 Task: Find connections with filter location Banī Suwayf with filter topic #futurewith filter profile language Potuguese with filter current company Shell Catalysts & Technologies with filter school Yeshwantrao Chavan College of Engineering Nagpur with filter industry Coal Mining with filter service category Wedding Photography with filter keywords title Caretaker or House Sitter
Action: Mouse moved to (481, 64)
Screenshot: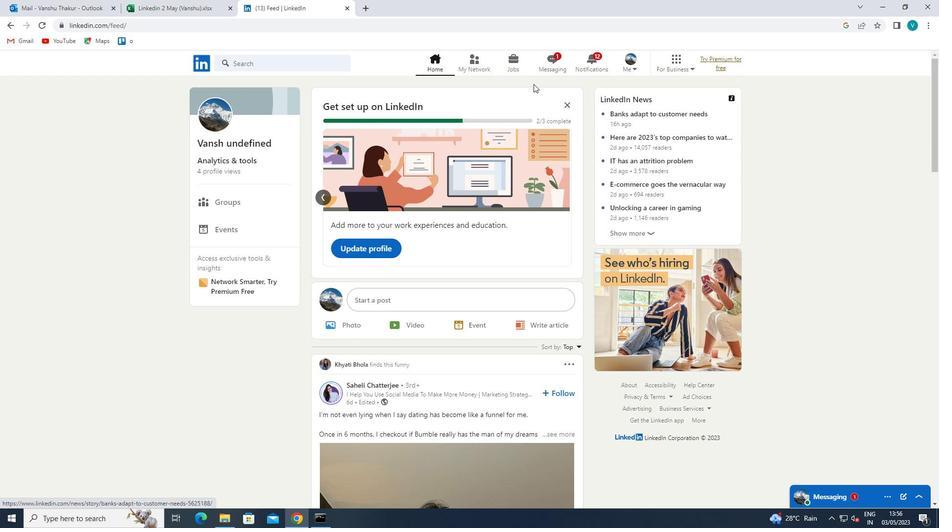 
Action: Mouse pressed left at (481, 64)
Screenshot: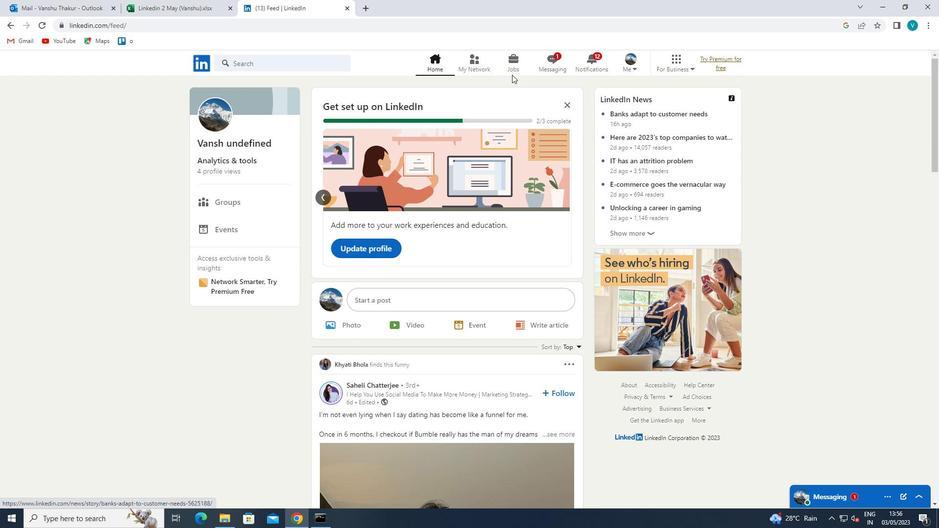 
Action: Mouse moved to (264, 116)
Screenshot: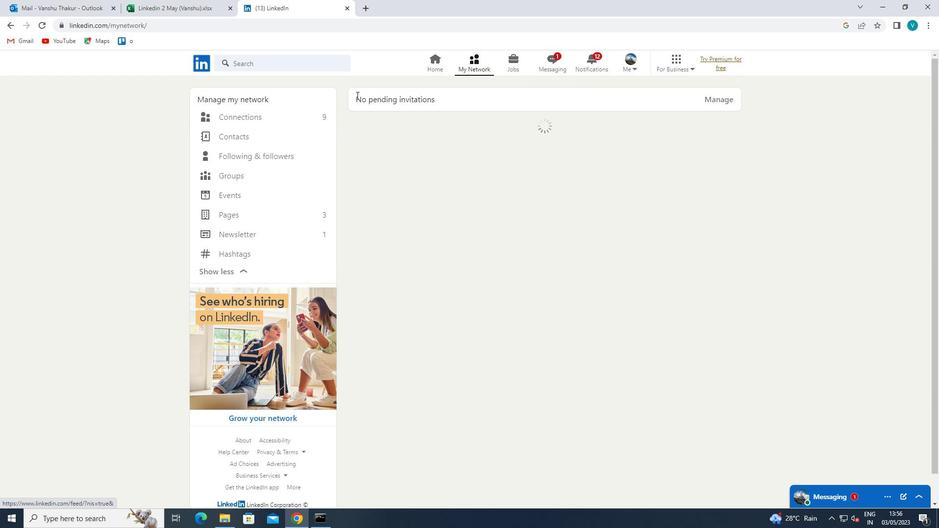 
Action: Mouse pressed left at (264, 116)
Screenshot: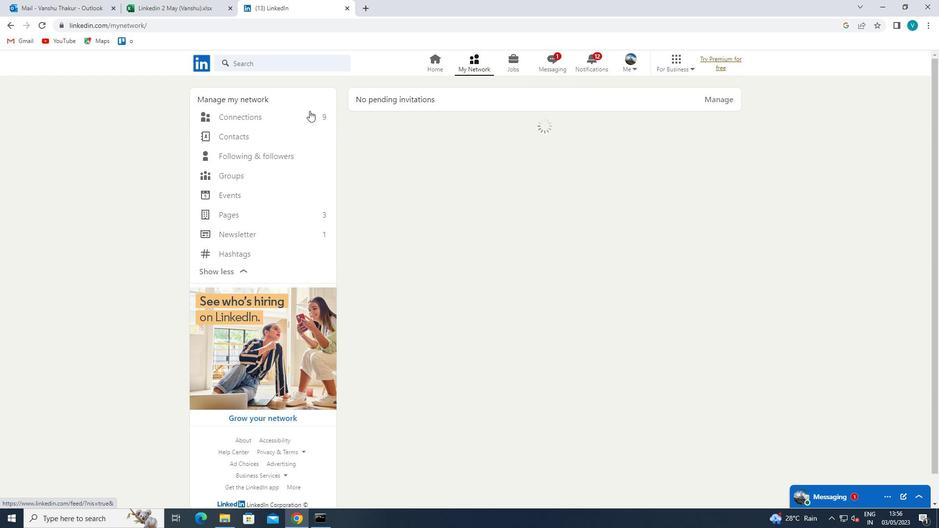 
Action: Mouse moved to (524, 116)
Screenshot: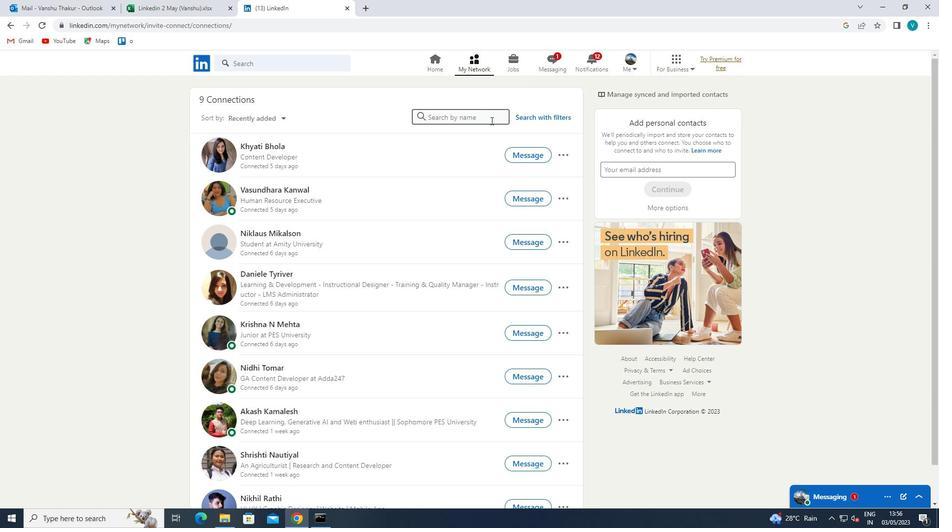 
Action: Mouse pressed left at (524, 116)
Screenshot: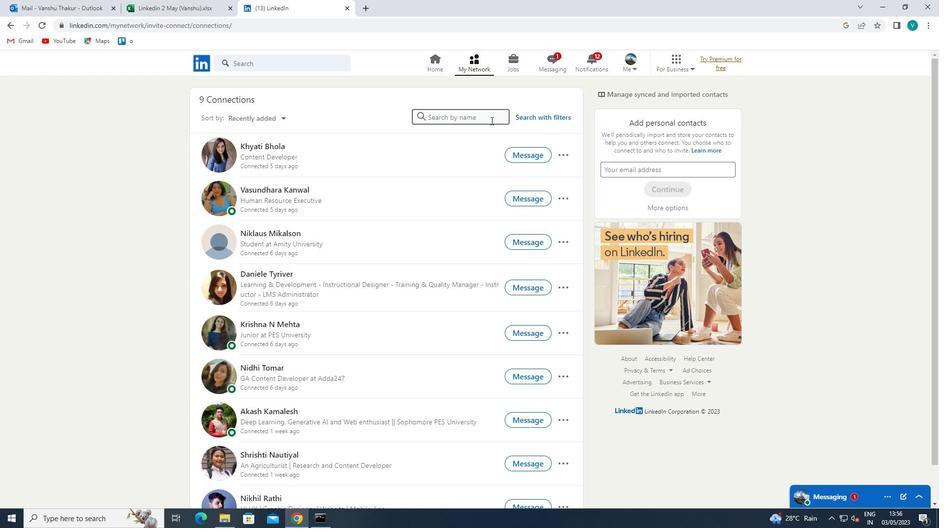 
Action: Mouse moved to (476, 92)
Screenshot: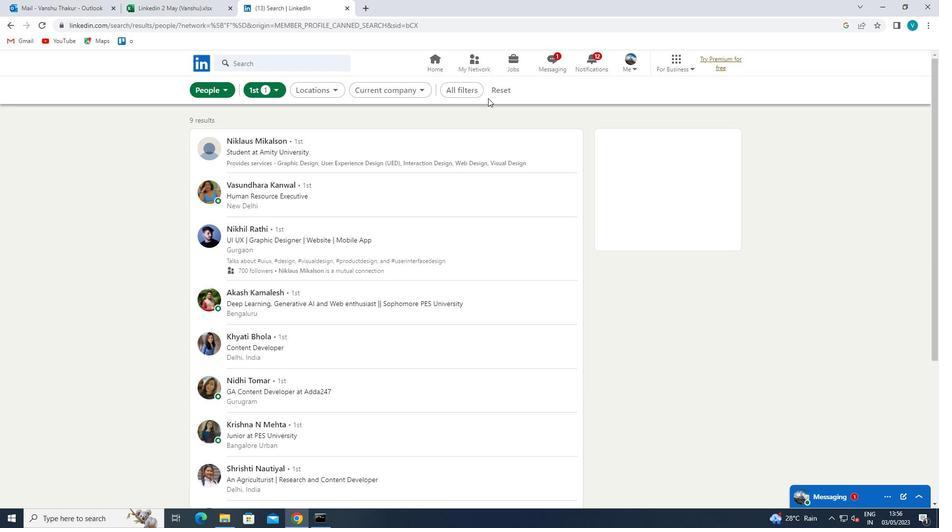 
Action: Mouse pressed left at (476, 92)
Screenshot: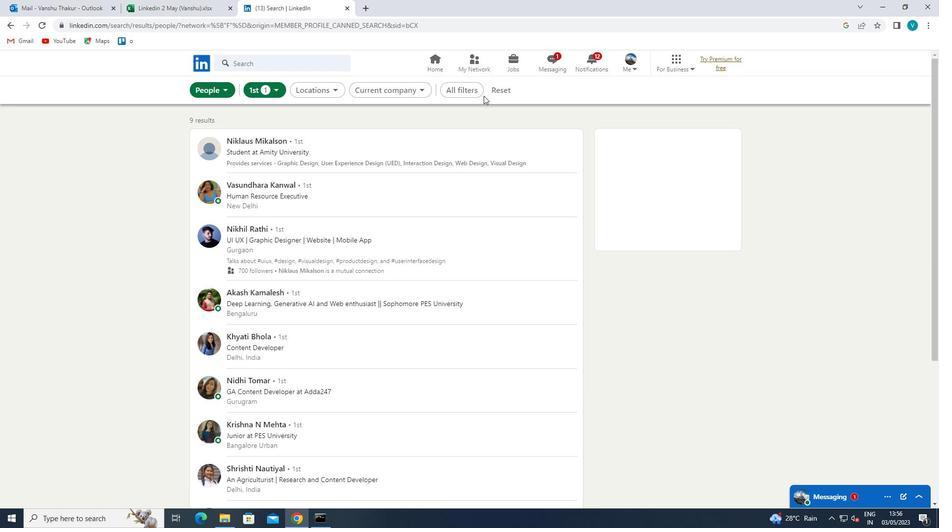 
Action: Mouse moved to (756, 180)
Screenshot: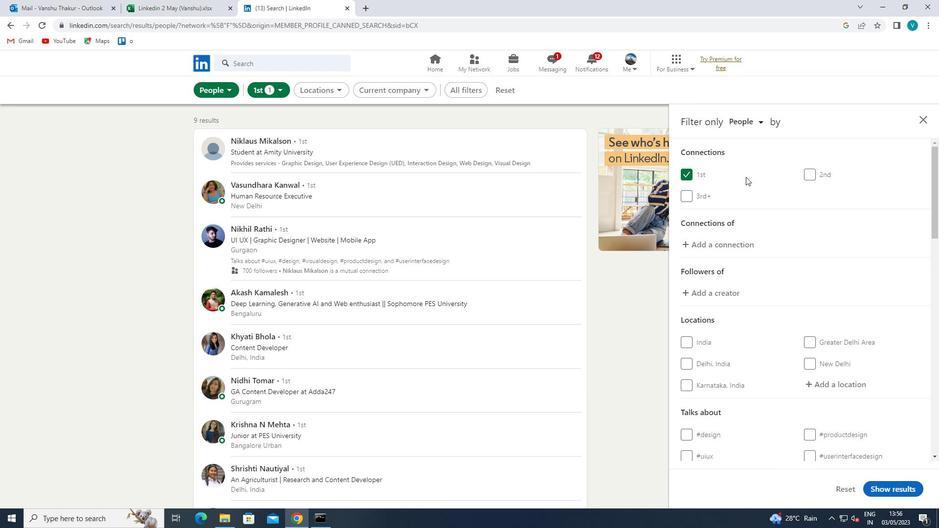 
Action: Mouse scrolled (756, 179) with delta (0, 0)
Screenshot: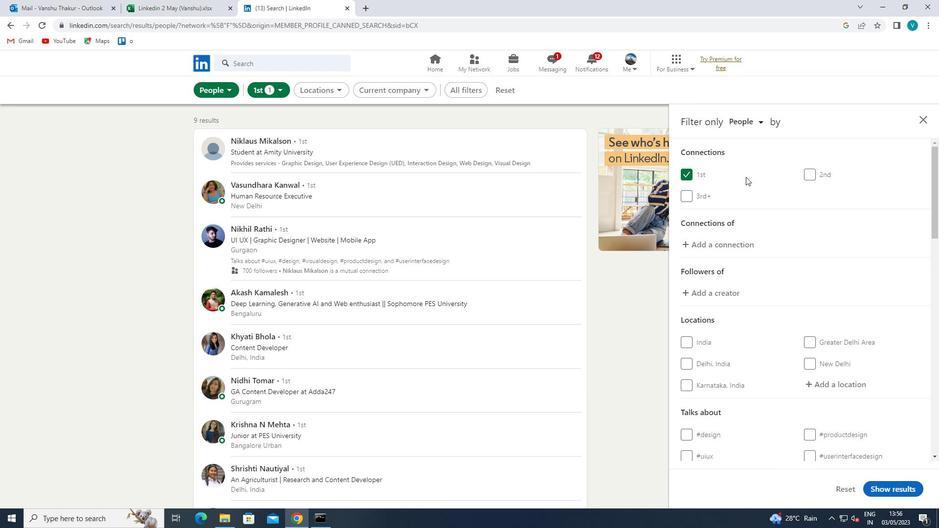 
Action: Mouse moved to (758, 181)
Screenshot: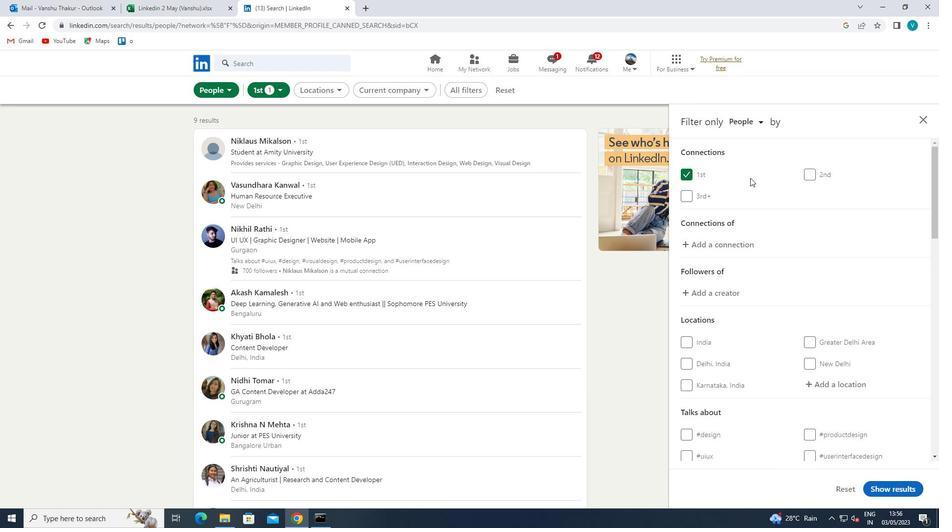 
Action: Mouse scrolled (758, 180) with delta (0, 0)
Screenshot: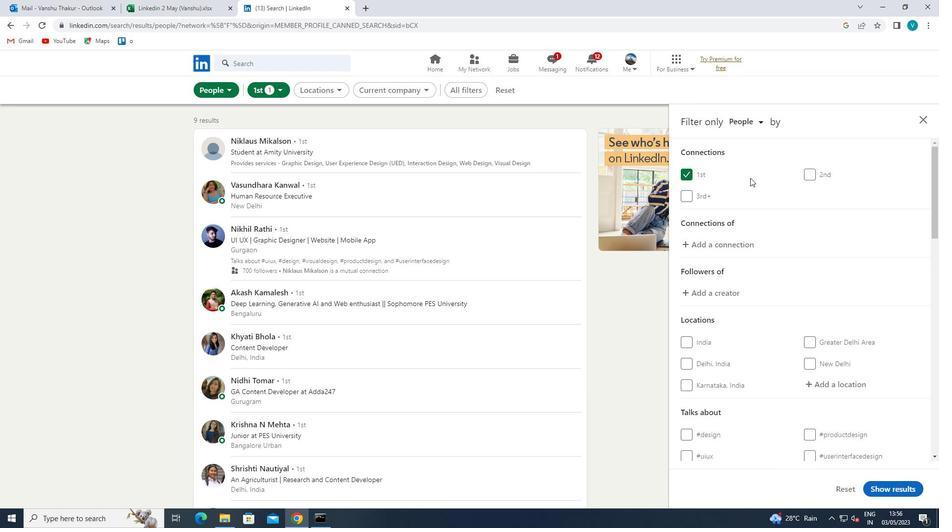 
Action: Mouse moved to (840, 289)
Screenshot: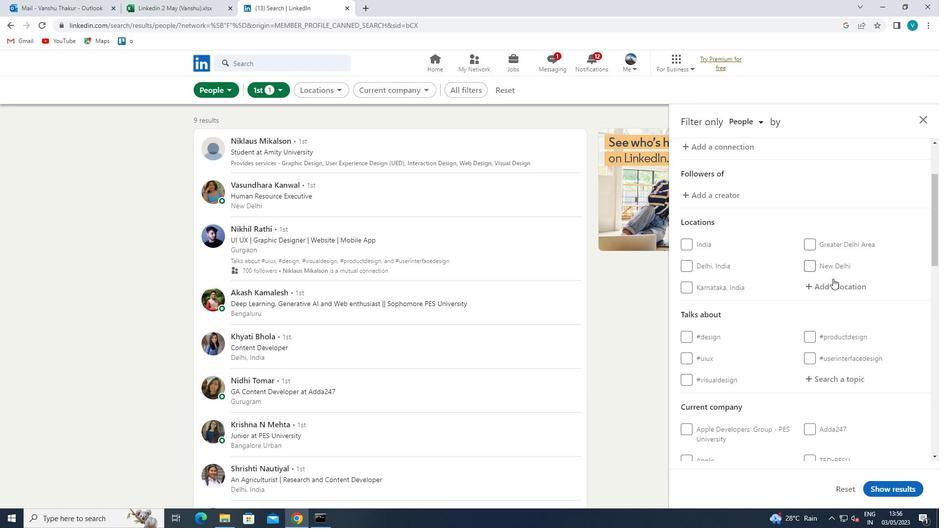 
Action: Mouse pressed left at (840, 289)
Screenshot: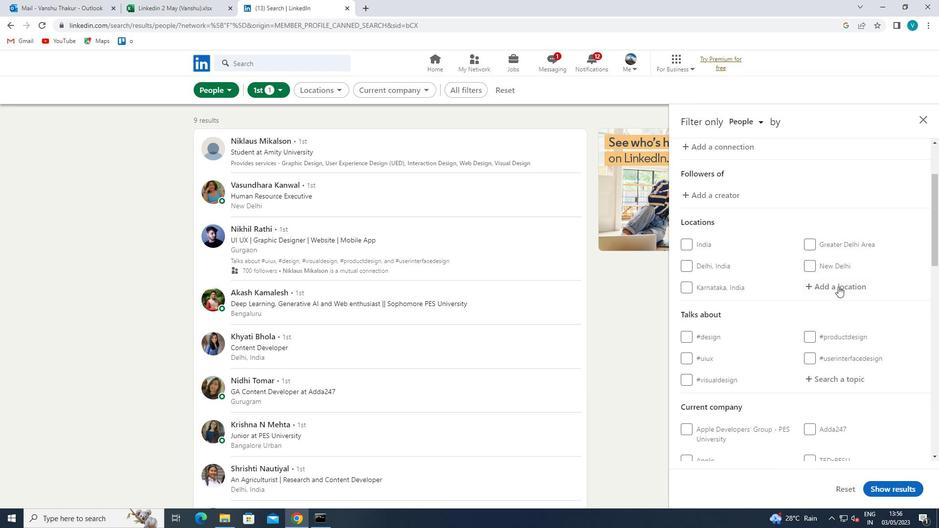 
Action: Mouse moved to (725, 356)
Screenshot: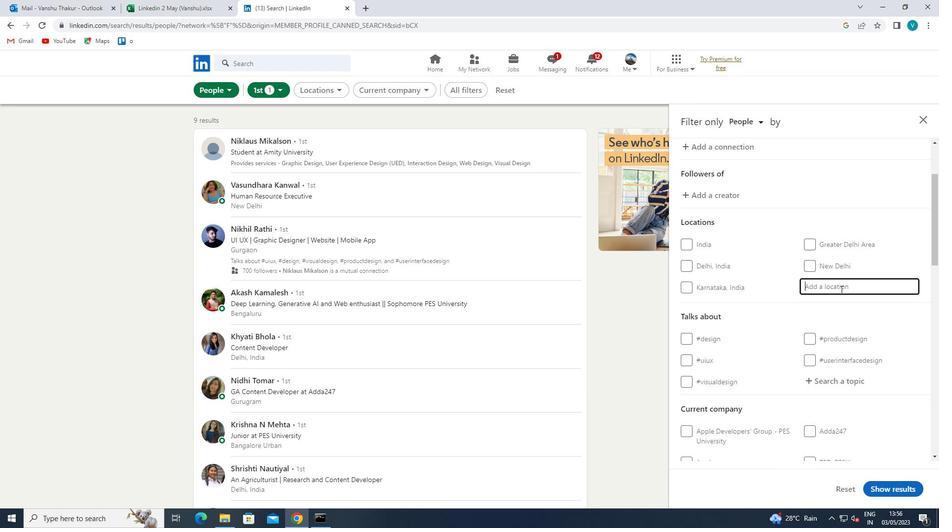 
Action: Key pressed <Key.shift>BANI<Key.space><Key.shift>SUWAYF
Screenshot: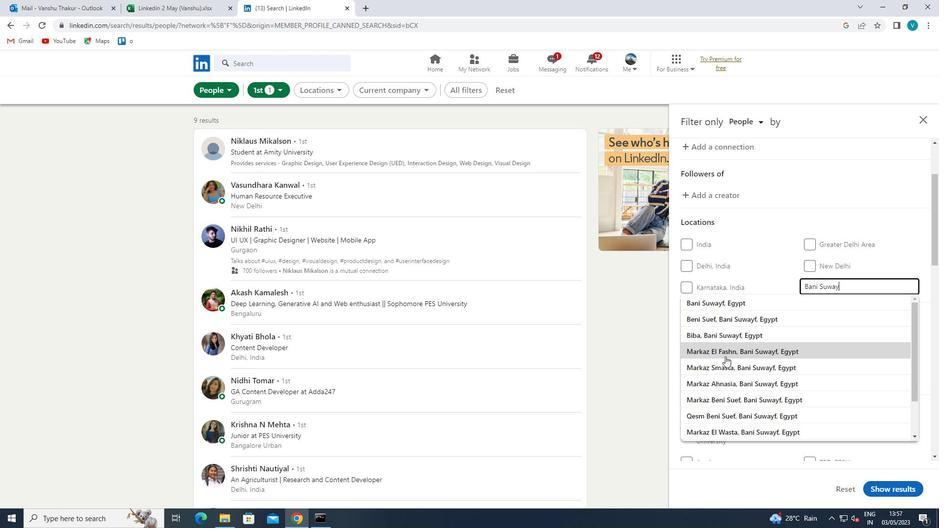 
Action: Mouse moved to (763, 302)
Screenshot: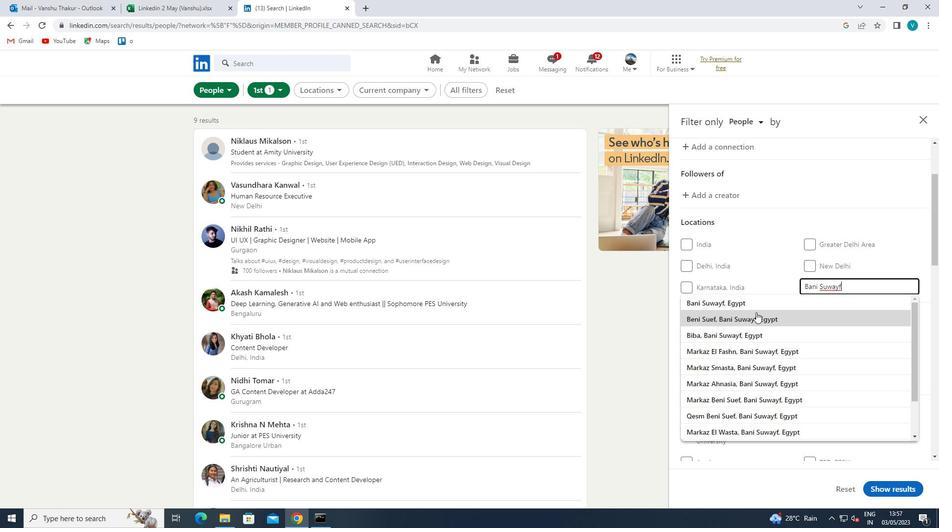
Action: Mouse pressed left at (763, 302)
Screenshot: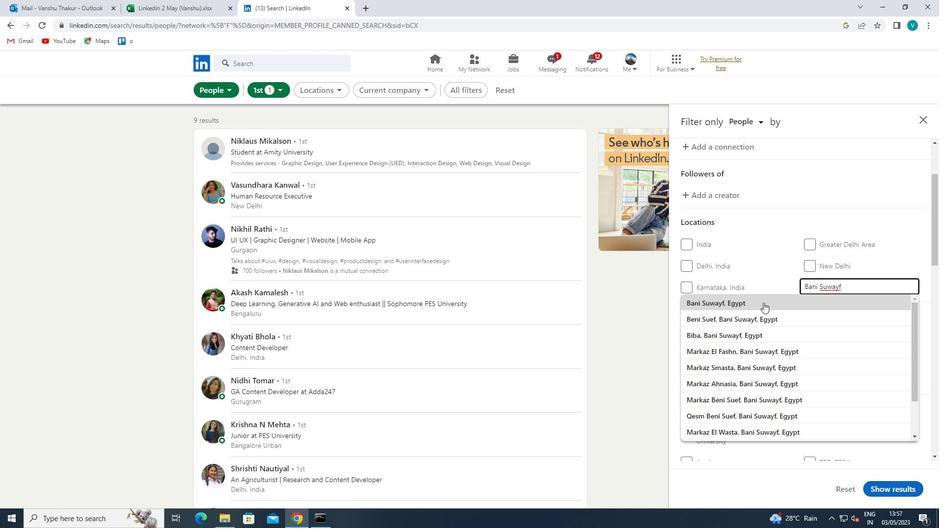 
Action: Mouse scrolled (763, 302) with delta (0, 0)
Screenshot: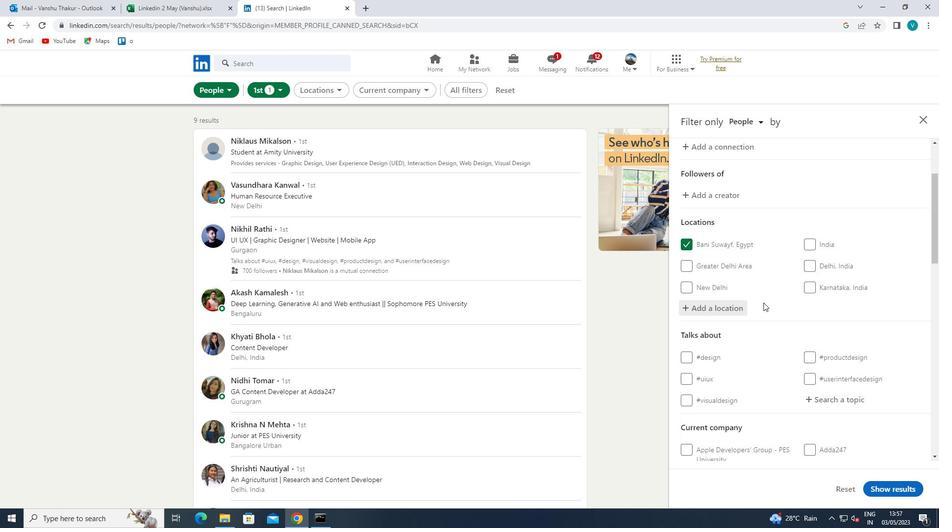 
Action: Mouse scrolled (763, 302) with delta (0, 0)
Screenshot: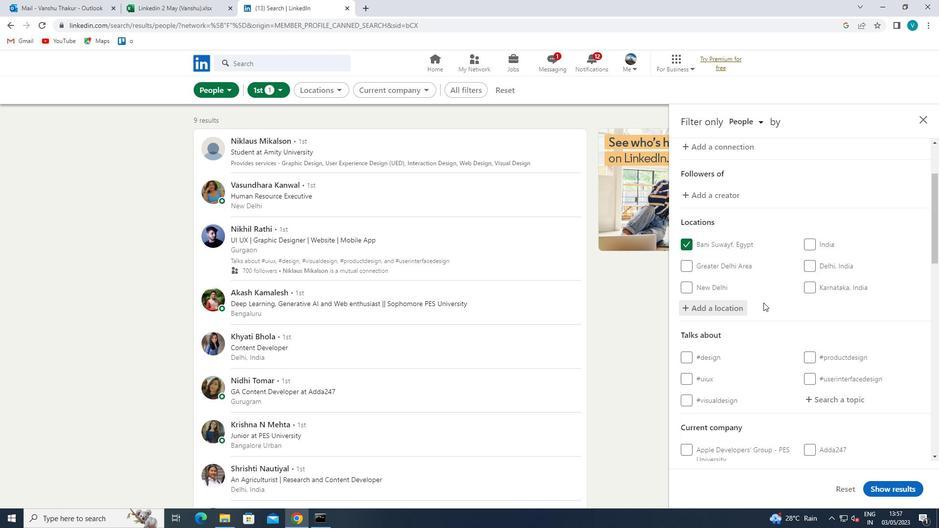 
Action: Mouse moved to (838, 309)
Screenshot: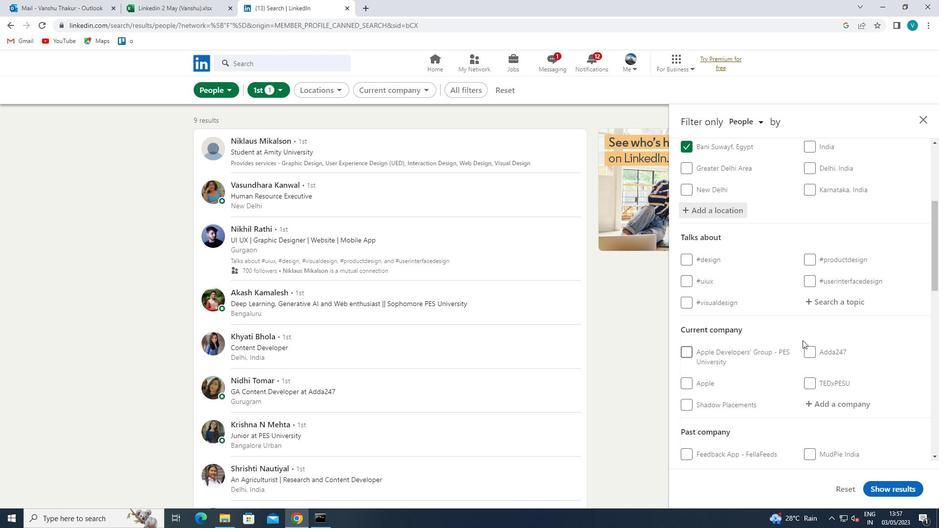 
Action: Mouse pressed left at (838, 309)
Screenshot: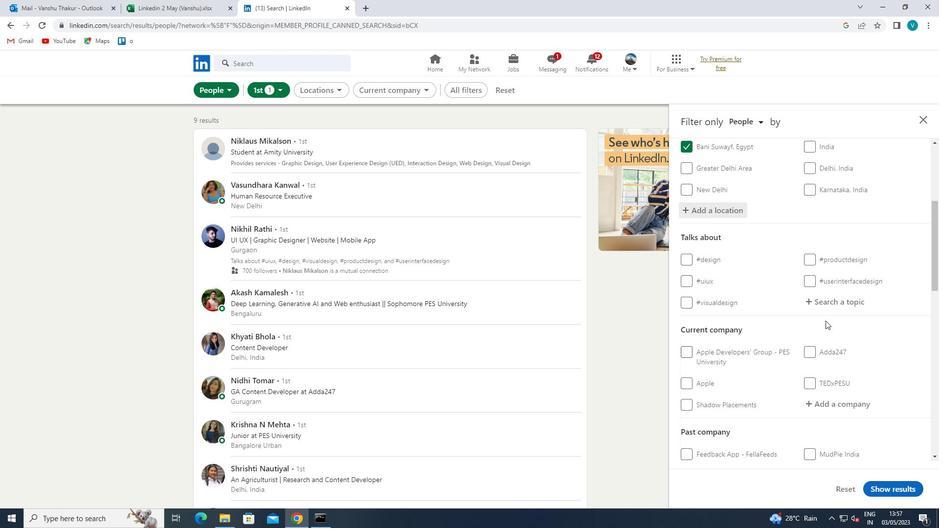 
Action: Mouse moved to (831, 304)
Screenshot: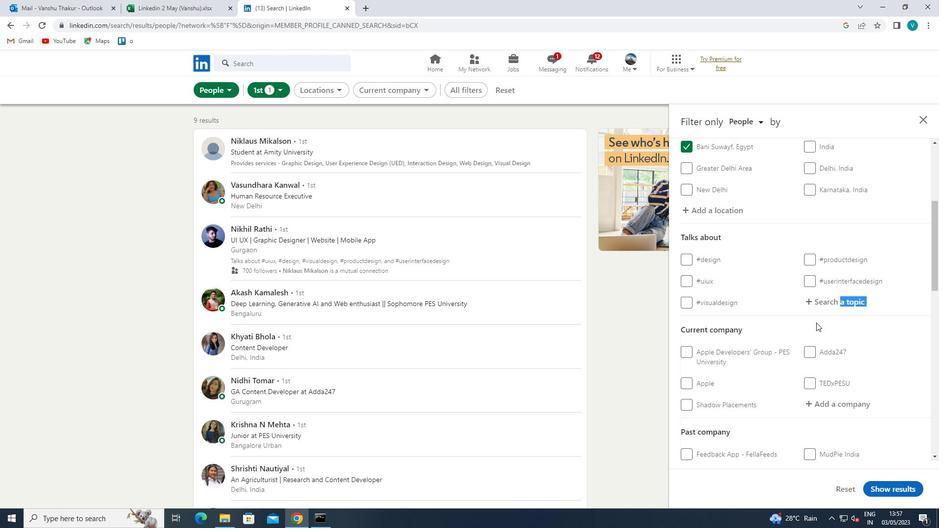 
Action: Mouse pressed left at (831, 304)
Screenshot: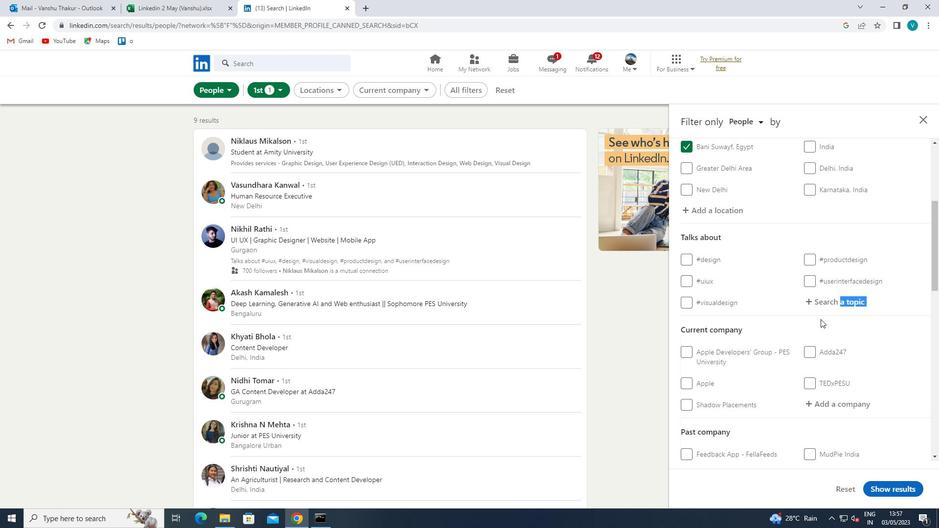 
Action: Mouse moved to (719, 369)
Screenshot: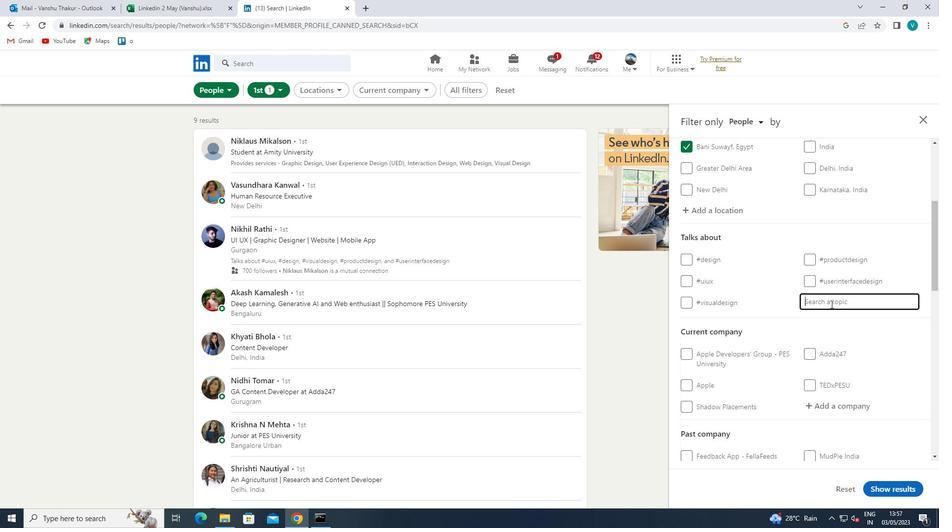 
Action: Key pressed C<Key.backspace>FUTURE
Screenshot: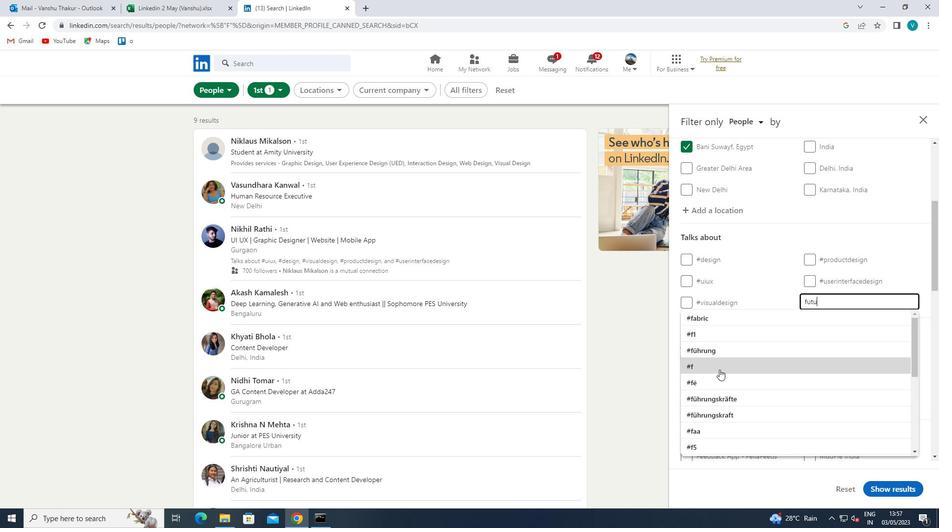 
Action: Mouse moved to (758, 322)
Screenshot: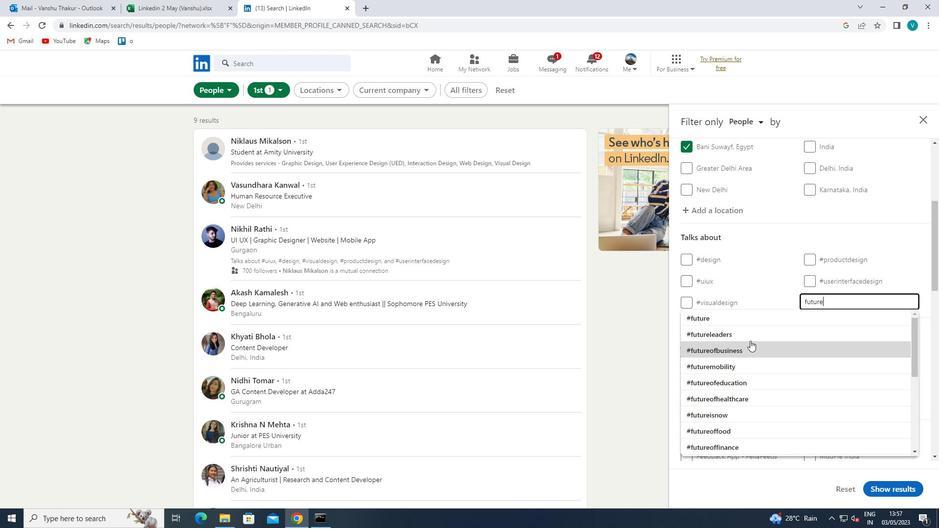 
Action: Mouse pressed left at (758, 322)
Screenshot: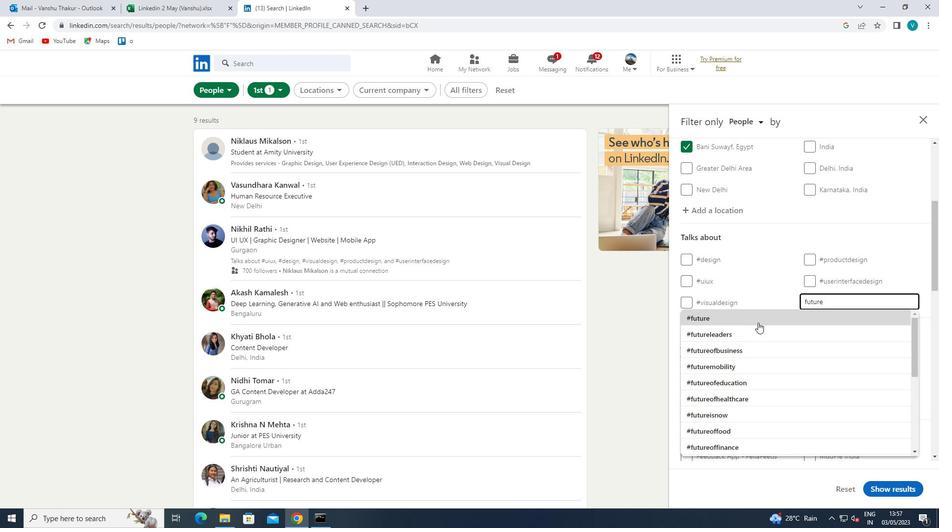 
Action: Mouse scrolled (758, 322) with delta (0, 0)
Screenshot: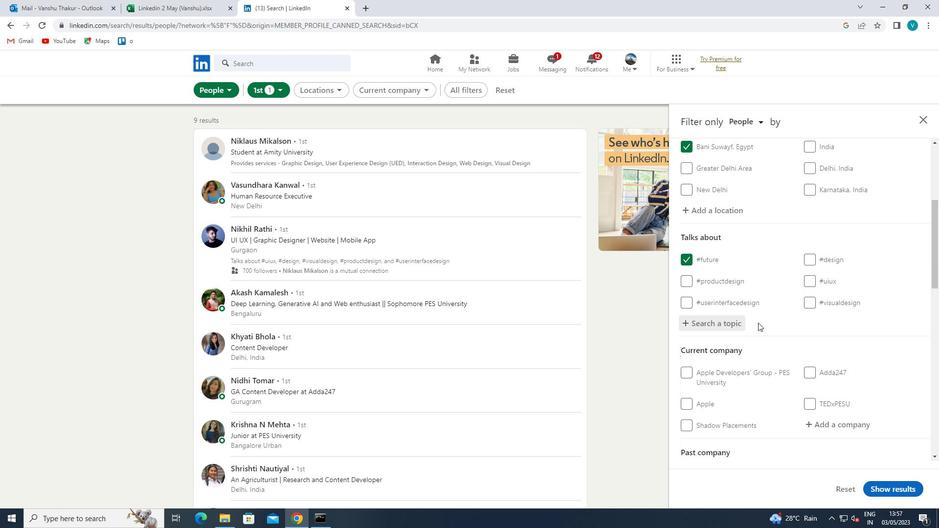 
Action: Mouse scrolled (758, 322) with delta (0, 0)
Screenshot: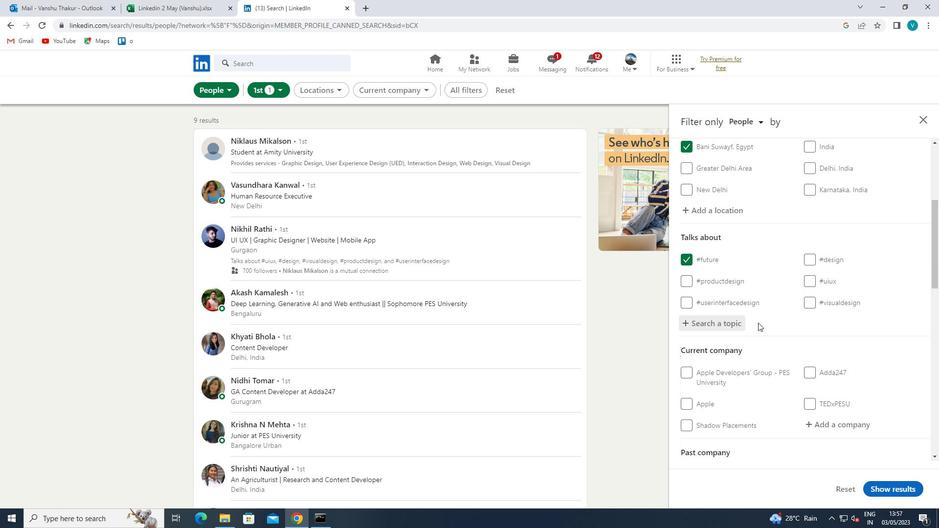 
Action: Mouse moved to (803, 318)
Screenshot: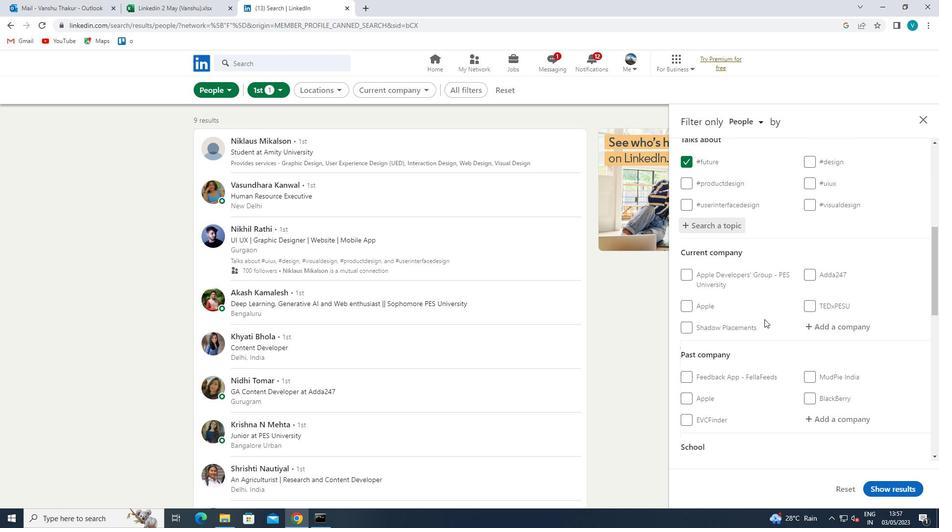 
Action: Mouse pressed left at (803, 318)
Screenshot: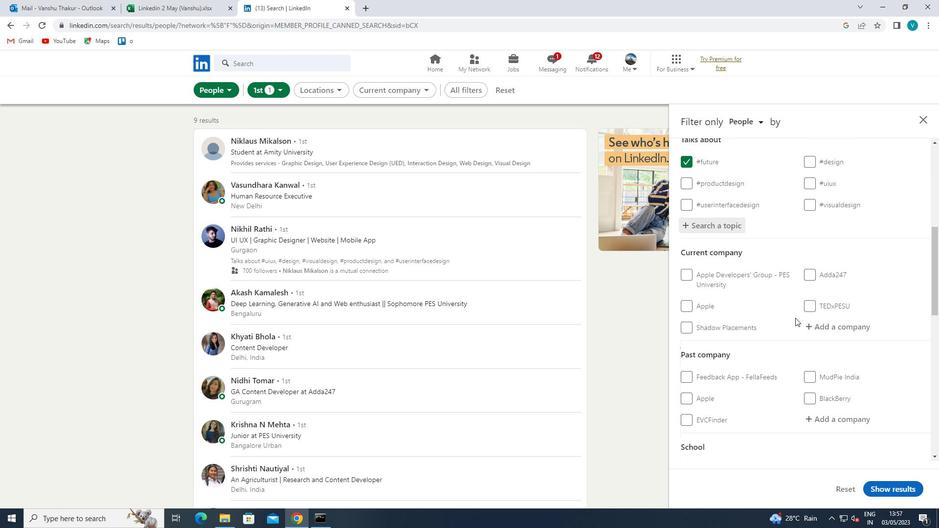 
Action: Mouse moved to (735, 366)
Screenshot: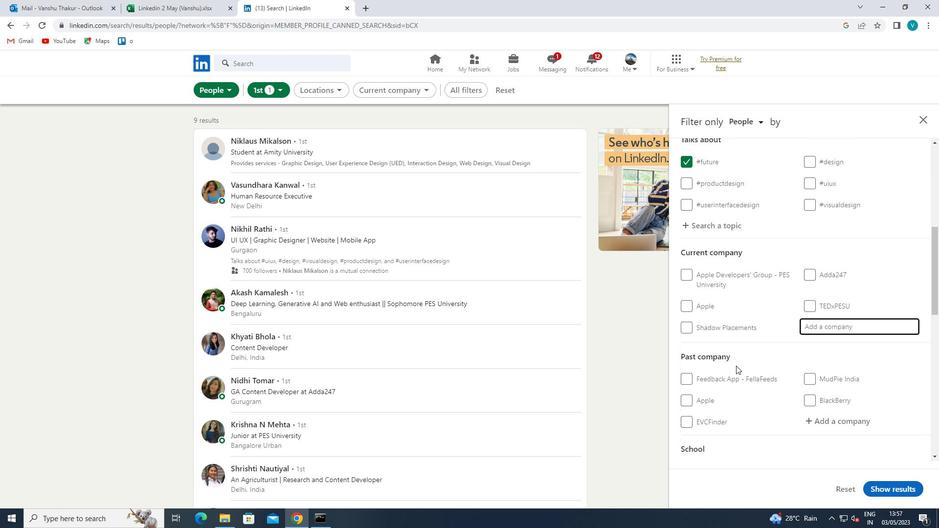 
Action: Key pressed <Key.shift>SHELL<Key.space><Key.shift><Key.shift><Key.shift>CATALY
Screenshot: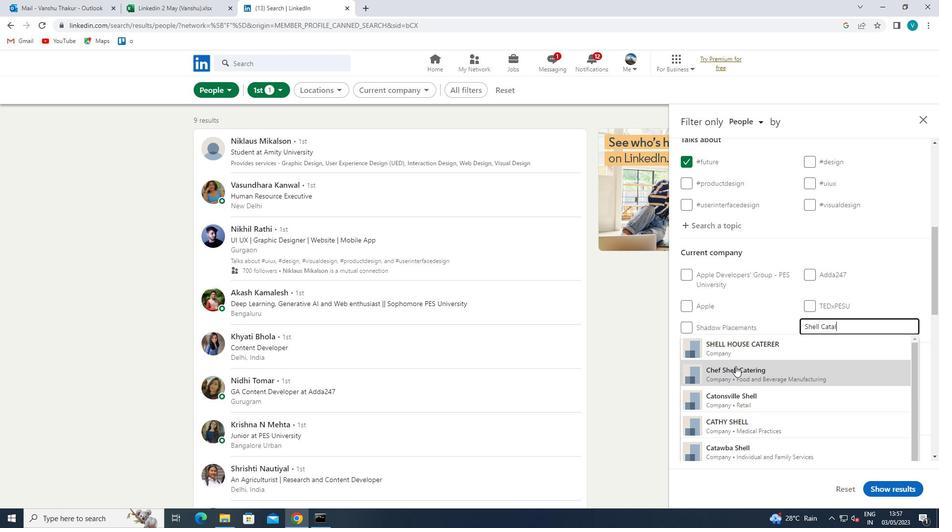 
Action: Mouse moved to (737, 366)
Screenshot: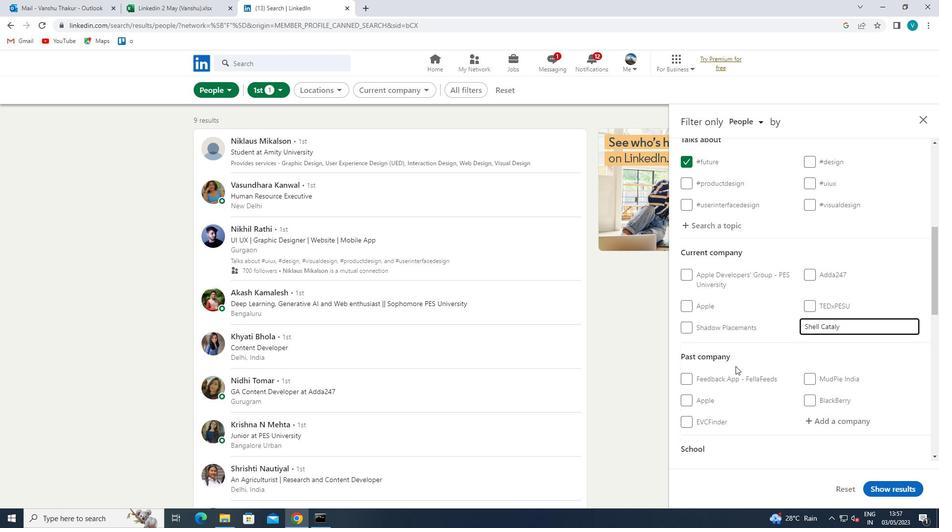 
Action: Key pressed STS<Key.space><Key.shift><Key.shift><Key.shift><Key.shift><Key.shift><Key.shift><Key.shift><Key.shift><Key.shift><Key.shift><Key.shift><Key.shift><Key.shift><Key.shift><Key.shift><Key.shift>&<Key.space><Key.shift>TECHNOLOGIES<Key.space>
Screenshot: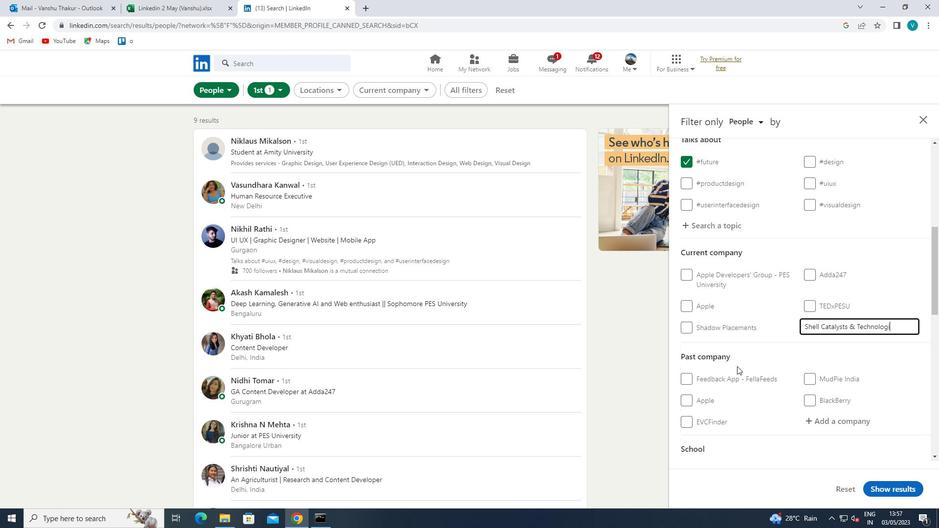 
Action: Mouse moved to (770, 346)
Screenshot: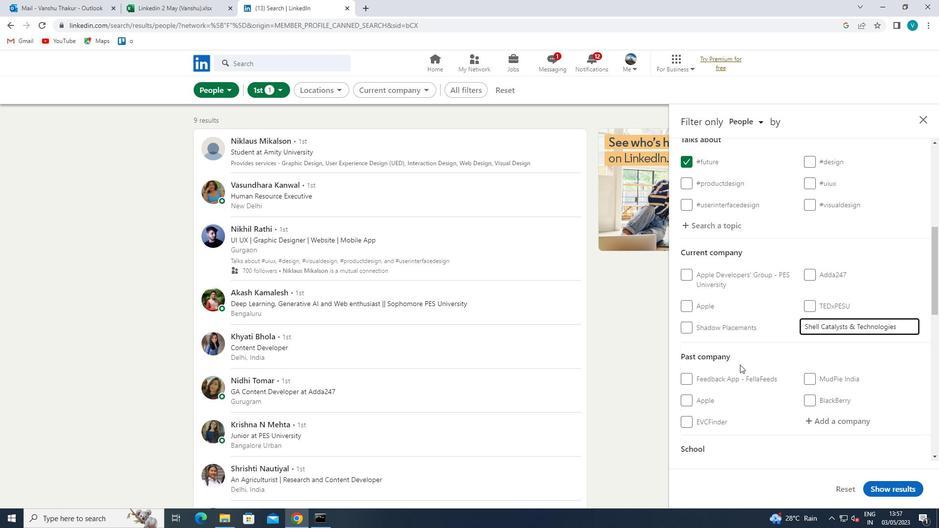 
Action: Mouse pressed left at (770, 346)
Screenshot: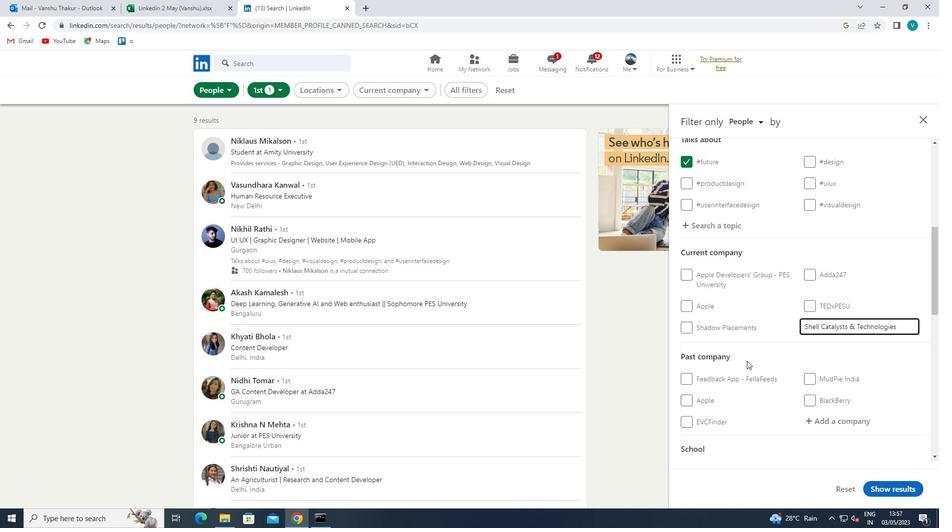 
Action: Mouse scrolled (770, 345) with delta (0, 0)
Screenshot: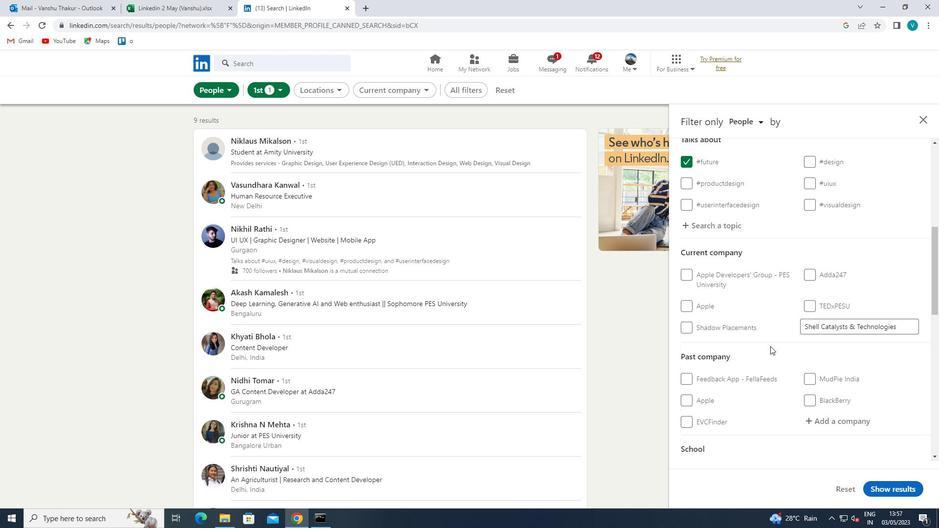 
Action: Mouse scrolled (770, 345) with delta (0, 0)
Screenshot: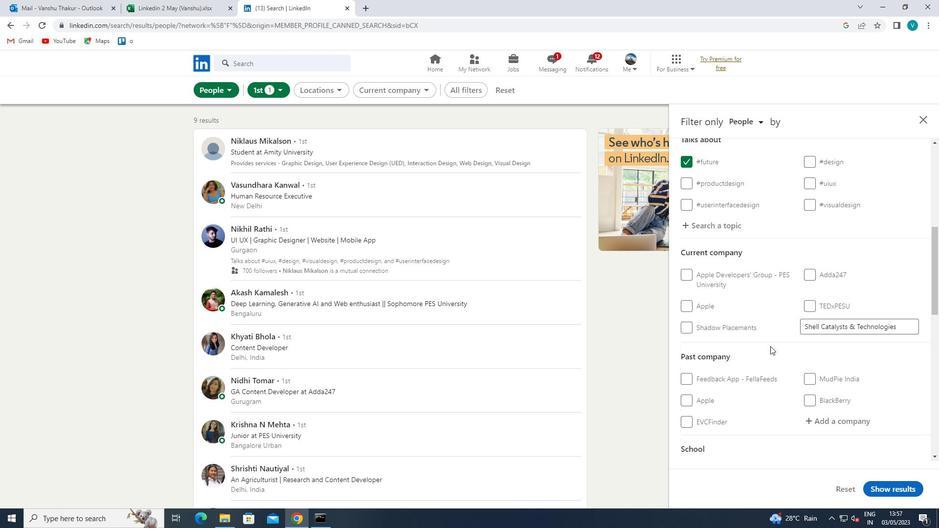 
Action: Mouse scrolled (770, 345) with delta (0, 0)
Screenshot: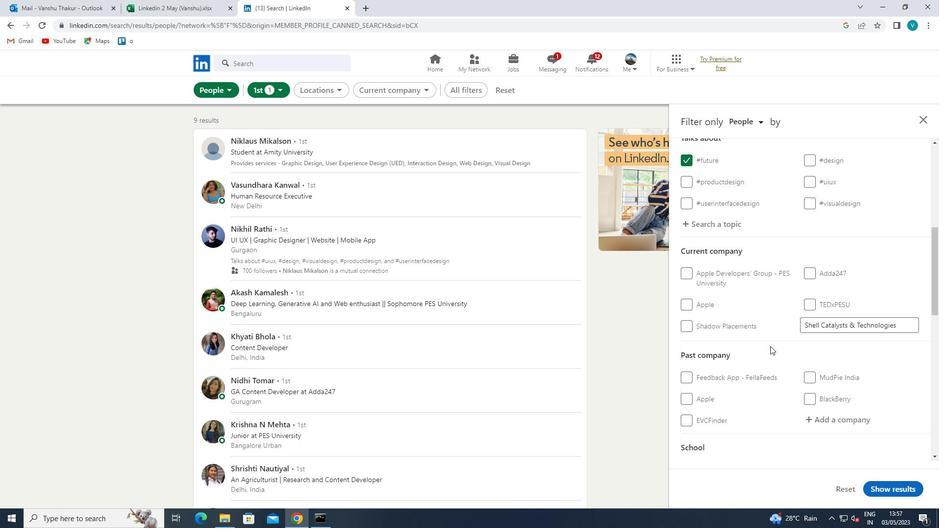 
Action: Mouse moved to (838, 367)
Screenshot: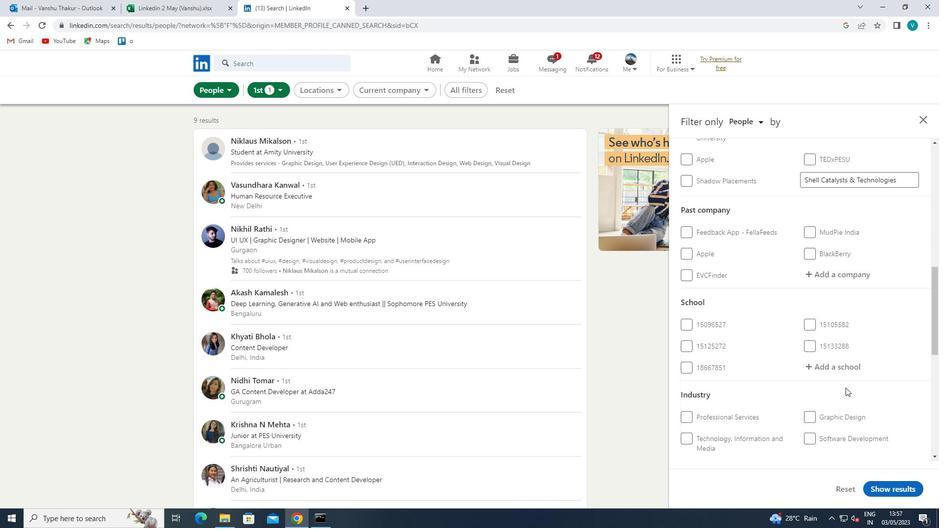 
Action: Mouse pressed left at (838, 367)
Screenshot: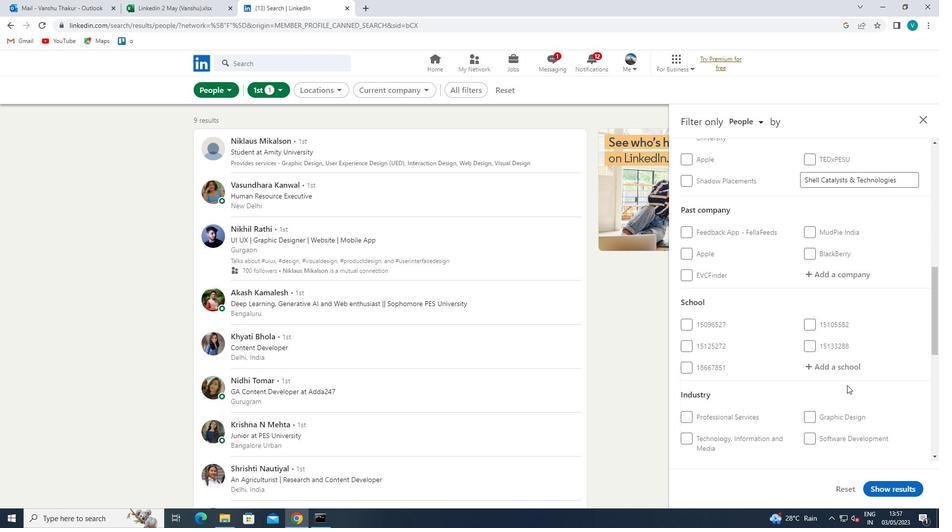 
Action: Mouse moved to (772, 404)
Screenshot: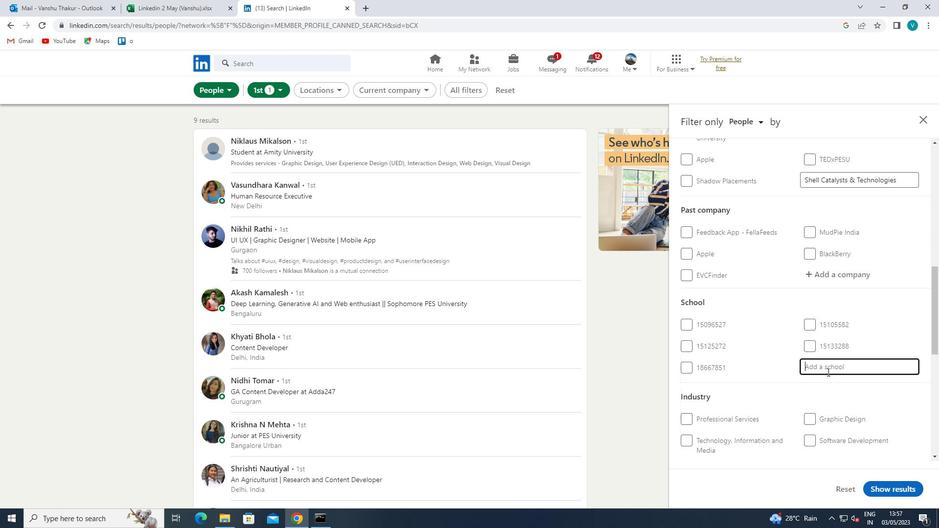
Action: Key pressed <Key.shift>YESHWANTRAO
Screenshot: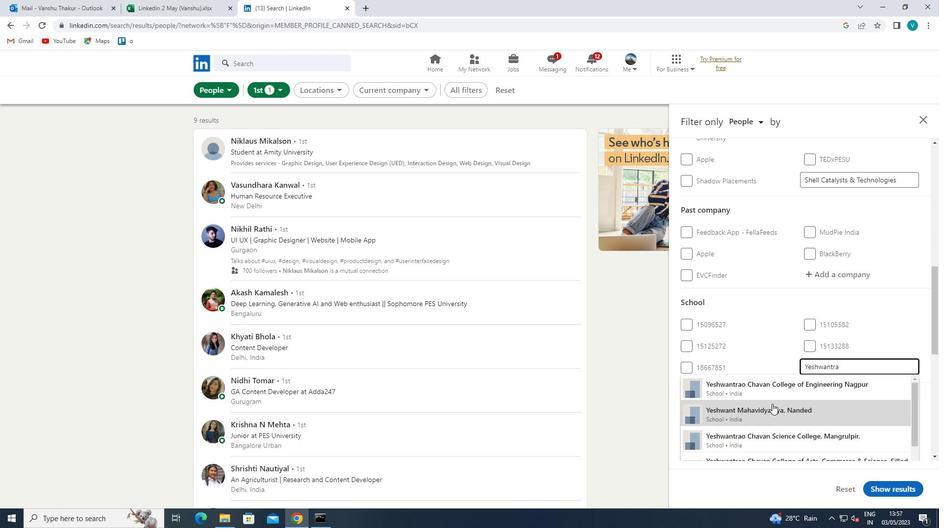 
Action: Mouse moved to (856, 386)
Screenshot: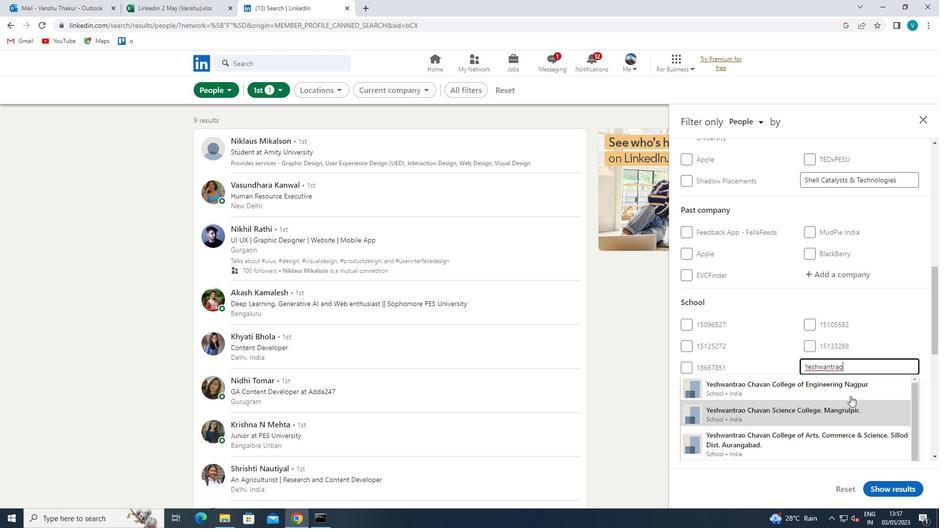 
Action: Mouse pressed left at (856, 386)
Screenshot: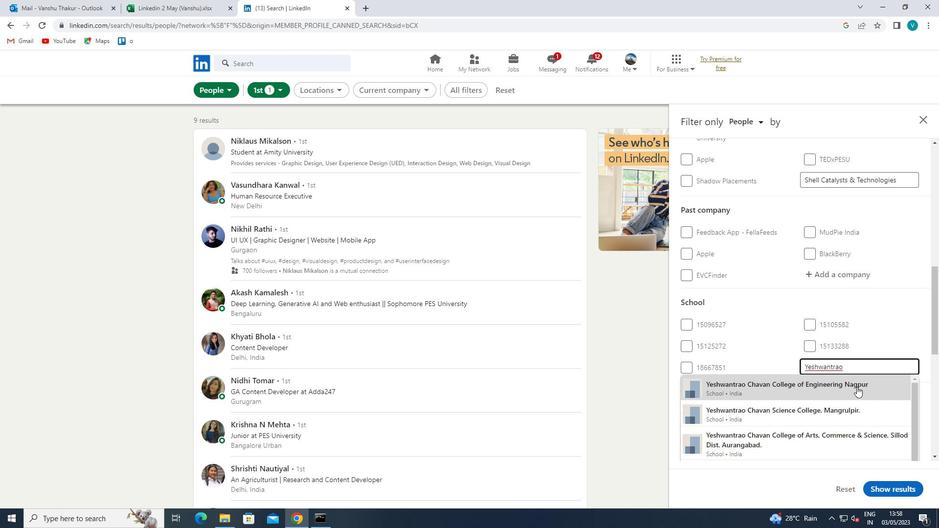 
Action: Mouse scrolled (856, 386) with delta (0, 0)
Screenshot: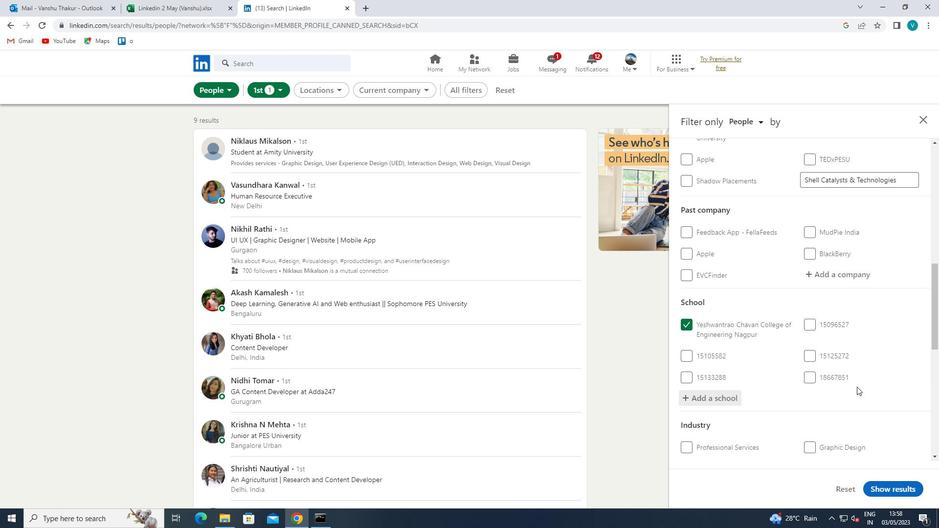 
Action: Mouse scrolled (856, 386) with delta (0, 0)
Screenshot: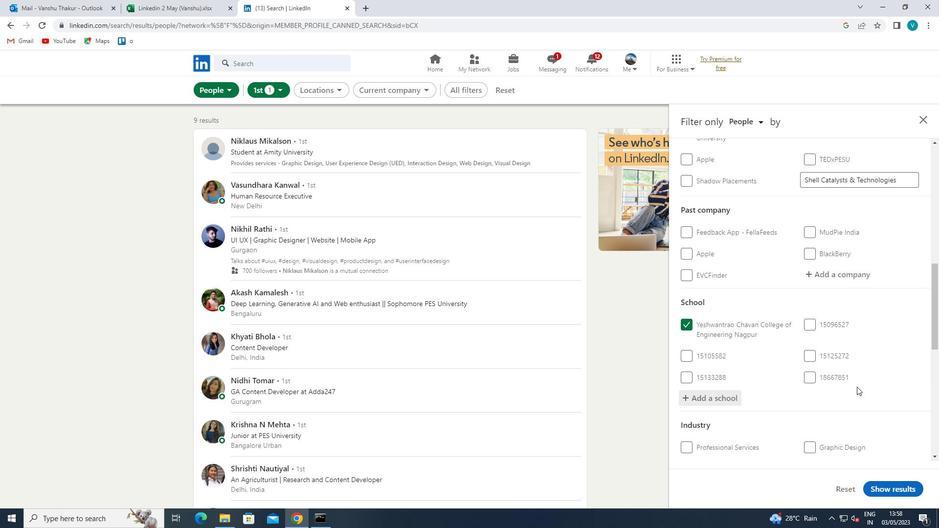 
Action: Mouse scrolled (856, 386) with delta (0, 0)
Screenshot: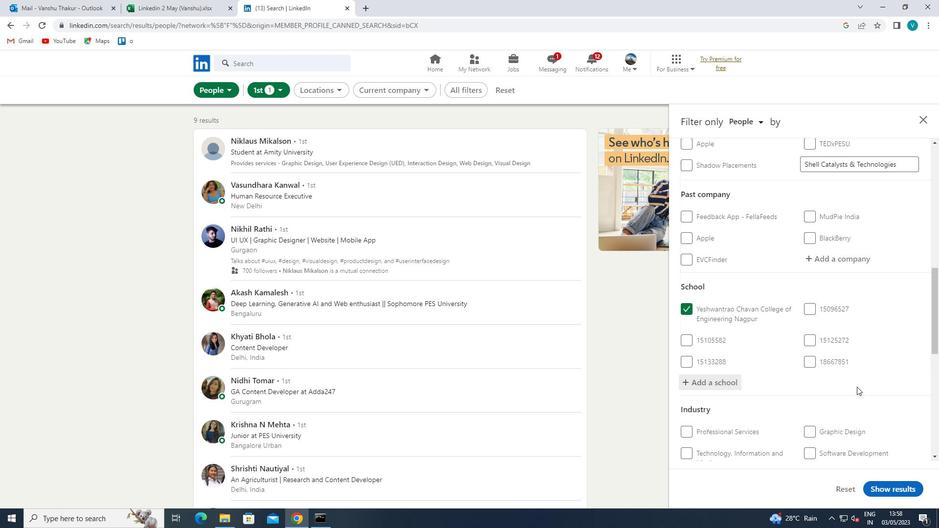 
Action: Mouse moved to (849, 351)
Screenshot: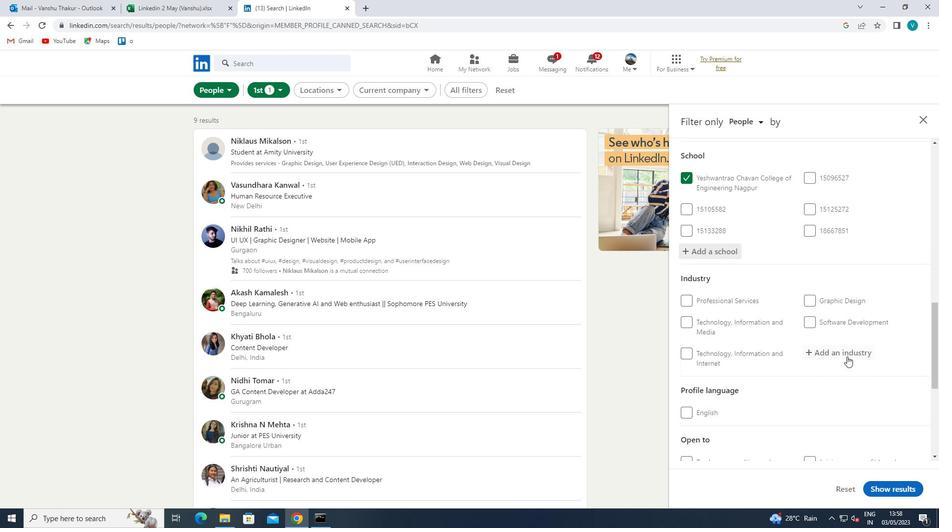
Action: Mouse pressed left at (849, 351)
Screenshot: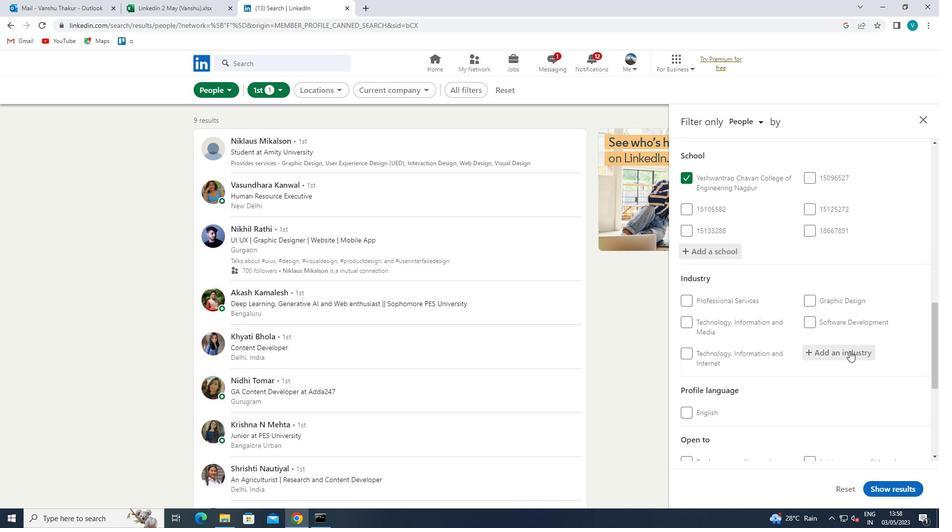 
Action: Mouse moved to (845, 353)
Screenshot: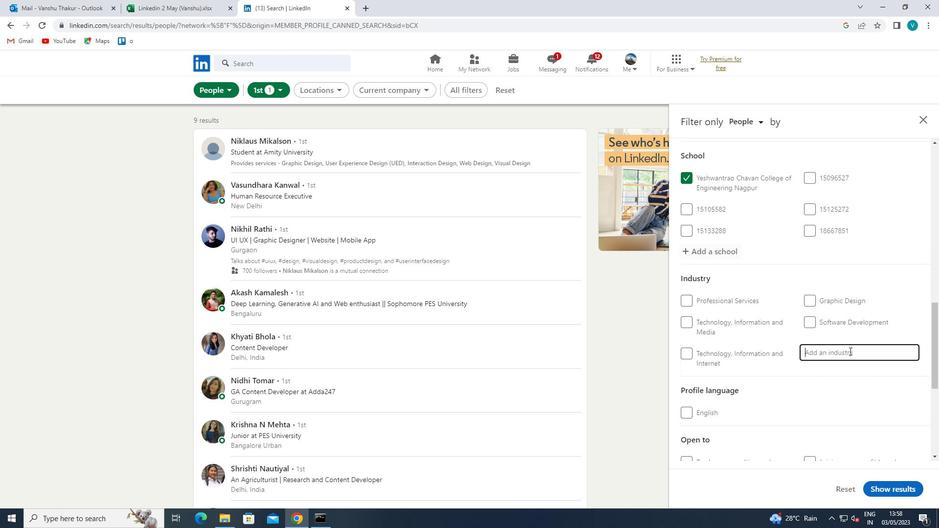 
Action: Key pressed <Key.shift>COAL<Key.space><Key.shift>MINING<Key.space>
Screenshot: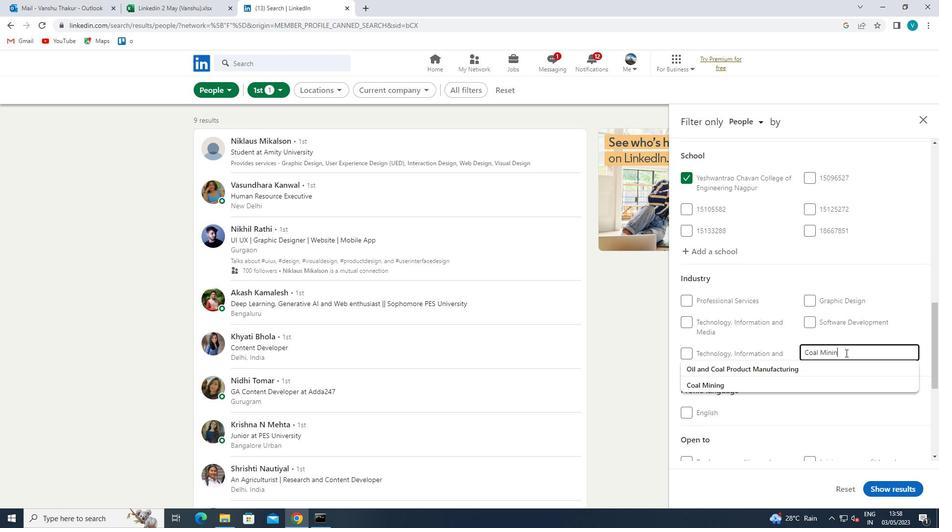 
Action: Mouse moved to (822, 363)
Screenshot: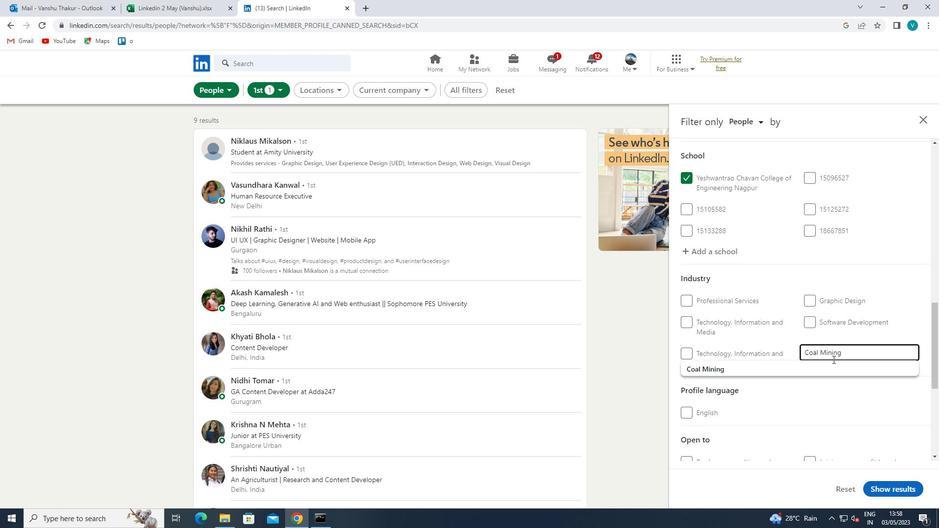 
Action: Mouse pressed left at (822, 363)
Screenshot: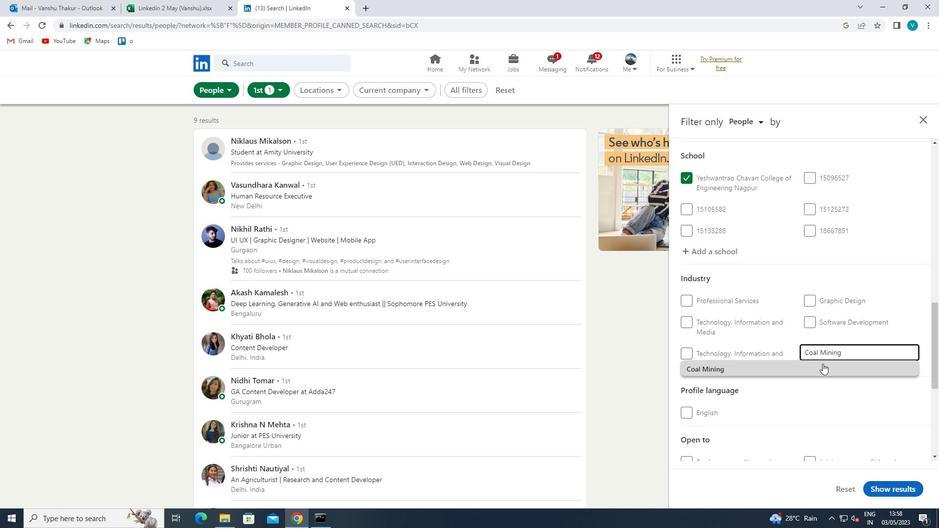 
Action: Mouse moved to (822, 363)
Screenshot: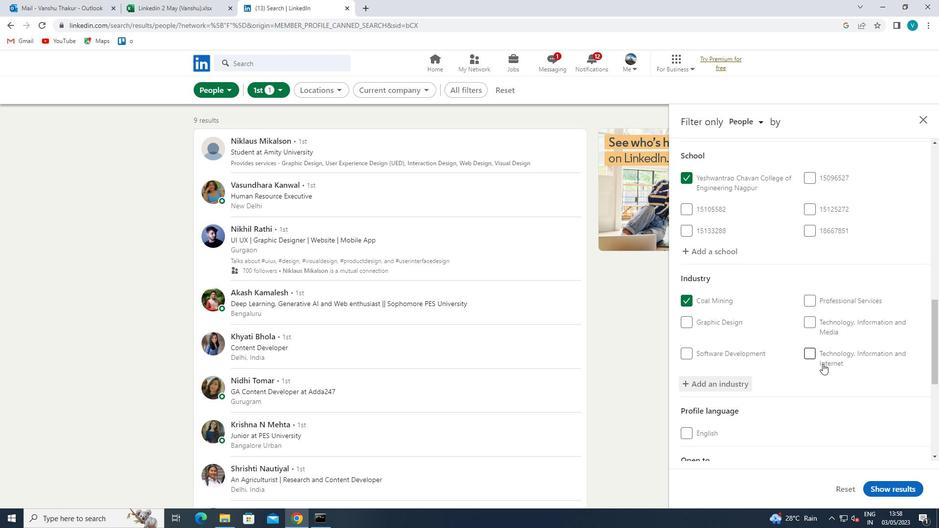 
Action: Mouse scrolled (822, 363) with delta (0, 0)
Screenshot: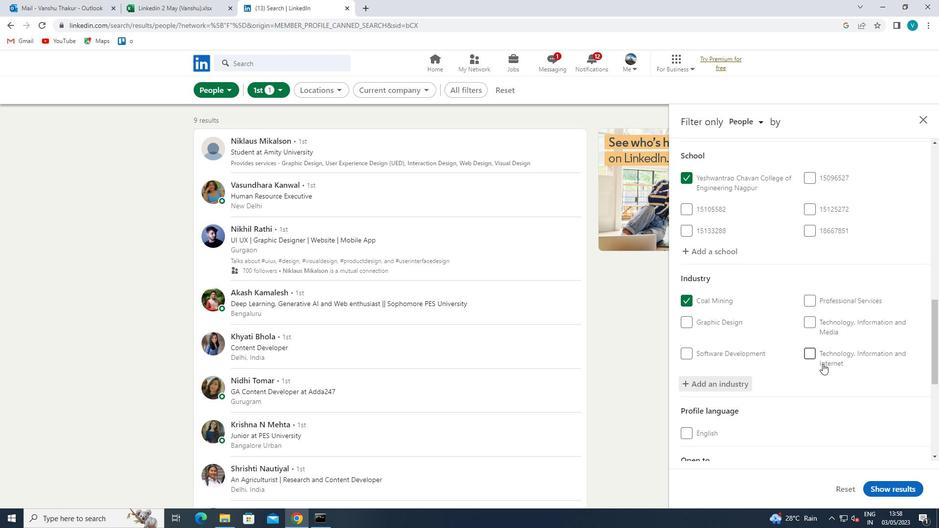 
Action: Mouse scrolled (822, 363) with delta (0, 0)
Screenshot: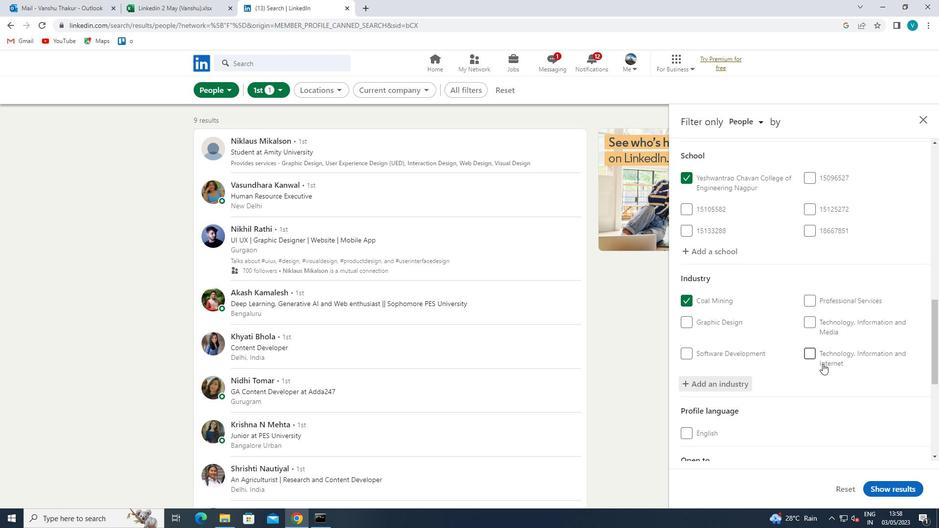 
Action: Mouse scrolled (822, 363) with delta (0, 0)
Screenshot: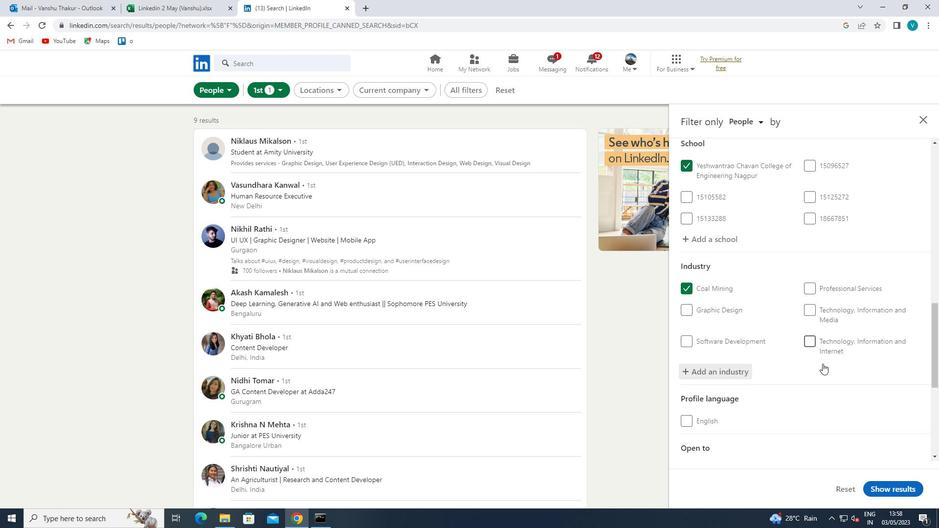 
Action: Mouse scrolled (822, 363) with delta (0, 0)
Screenshot: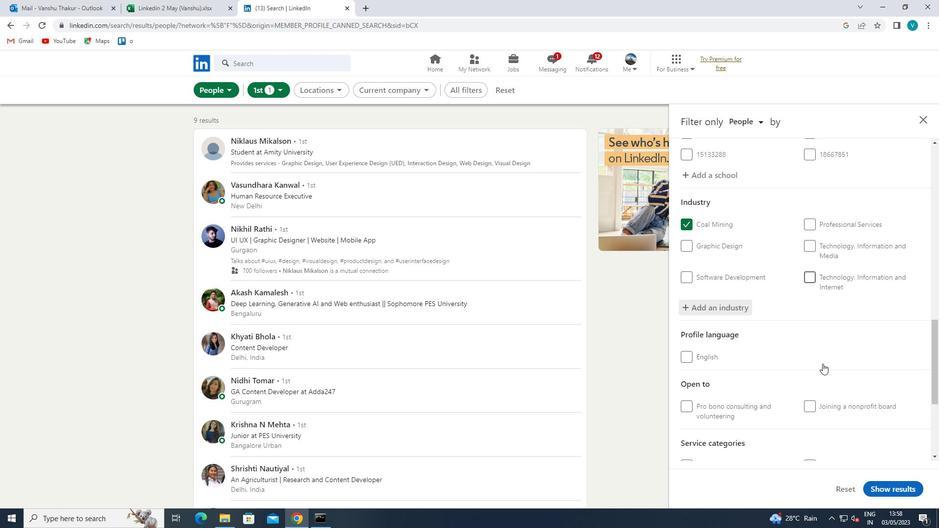 
Action: Mouse scrolled (822, 363) with delta (0, 0)
Screenshot: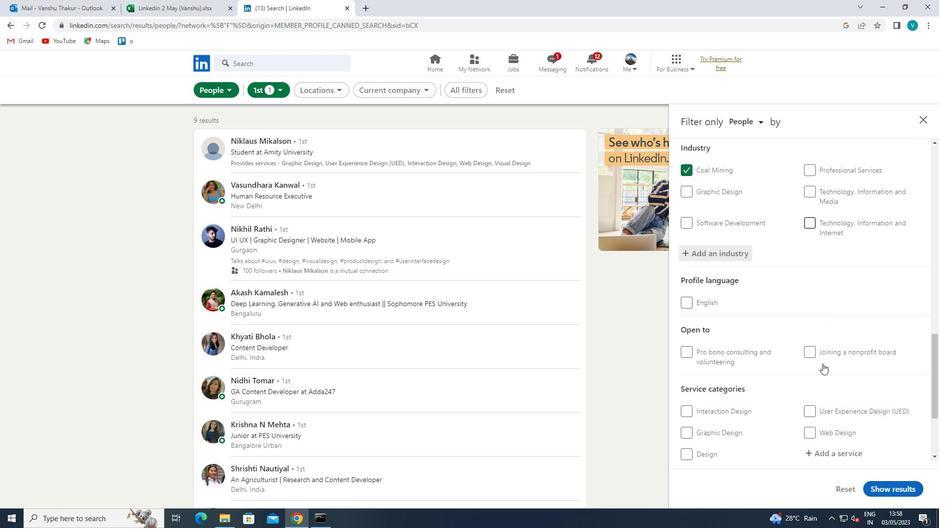 
Action: Mouse moved to (838, 342)
Screenshot: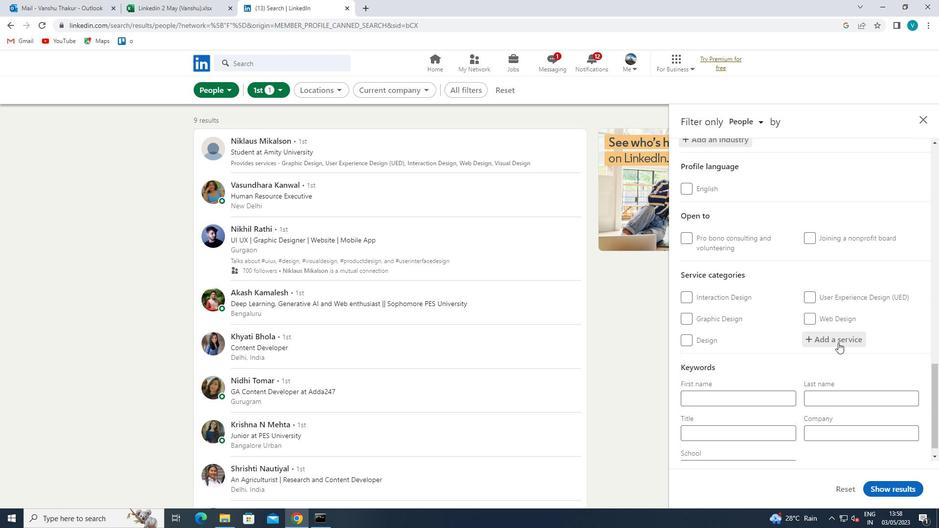 
Action: Mouse pressed left at (838, 342)
Screenshot: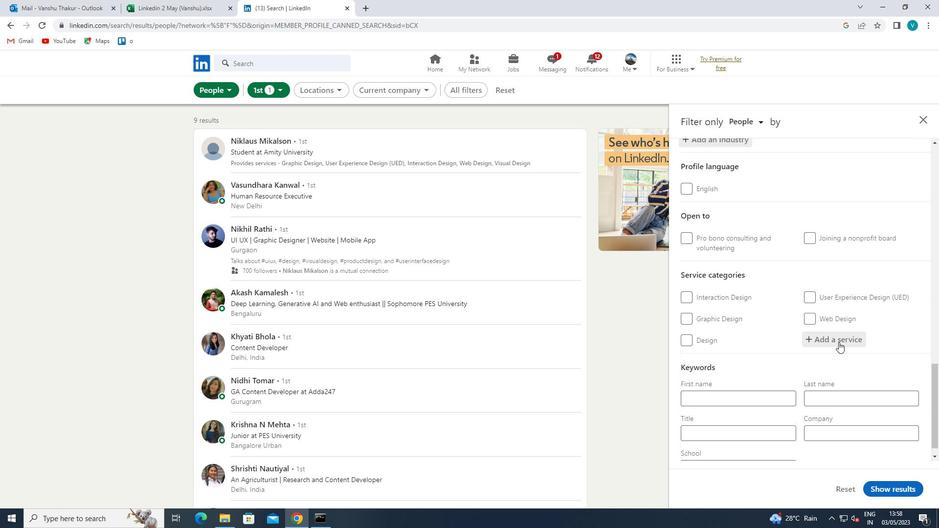 
Action: Mouse moved to (840, 341)
Screenshot: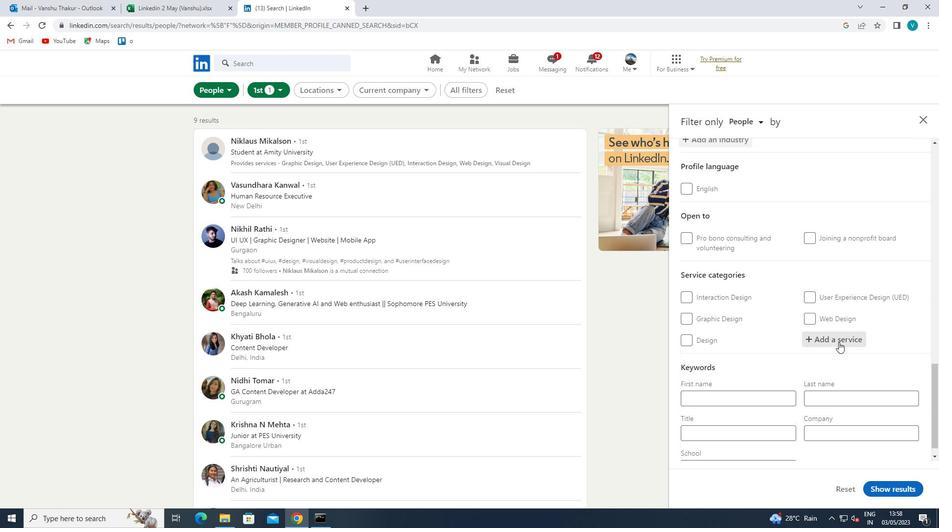 
Action: Key pressed <Key.shift>WEDDING<Key.space>
Screenshot: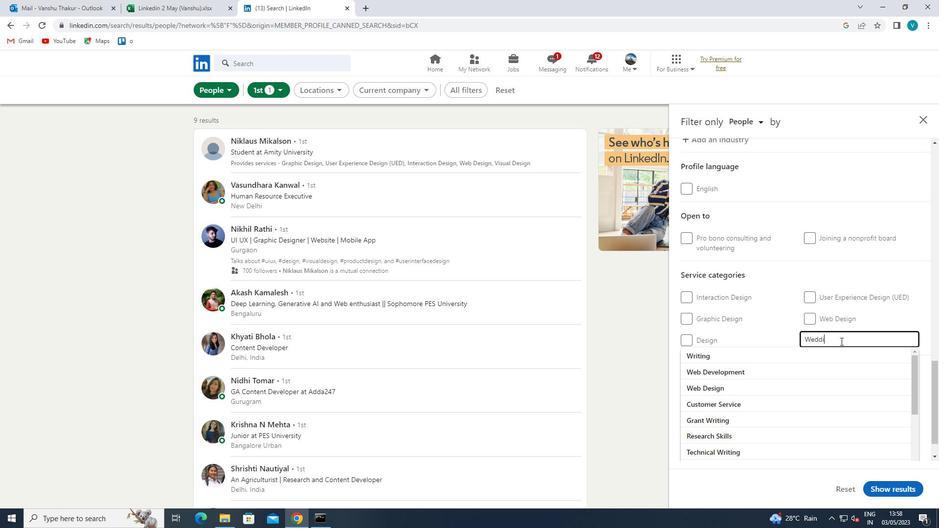 
Action: Mouse moved to (811, 358)
Screenshot: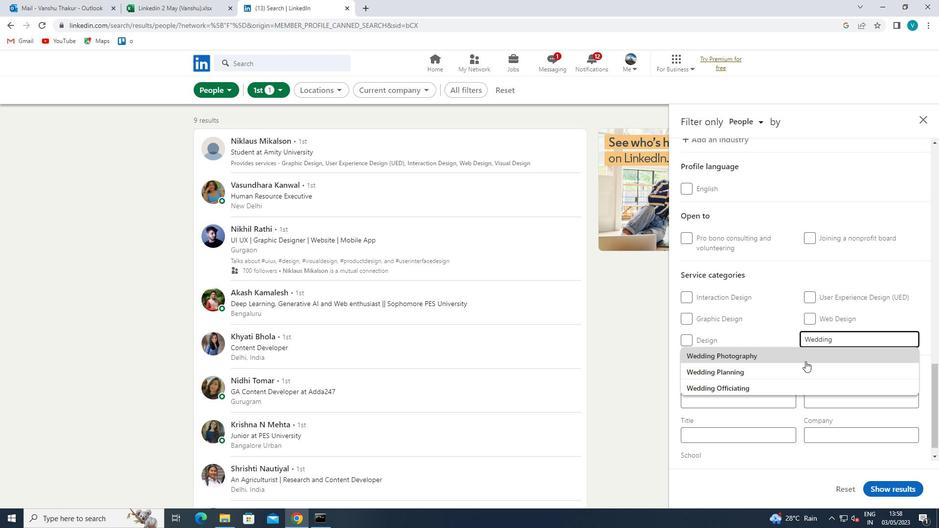 
Action: Mouse pressed left at (811, 358)
Screenshot: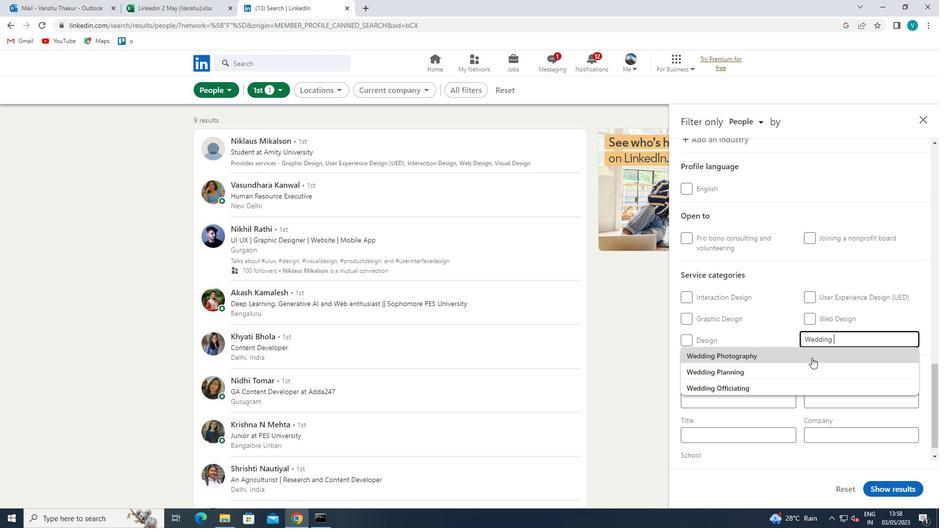 
Action: Mouse scrolled (811, 357) with delta (0, 0)
Screenshot: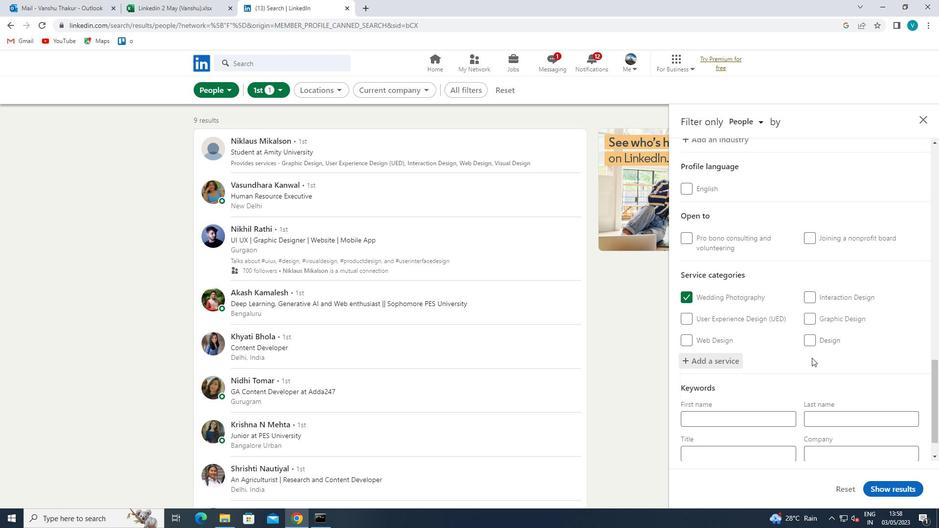 
Action: Mouse scrolled (811, 357) with delta (0, 0)
Screenshot: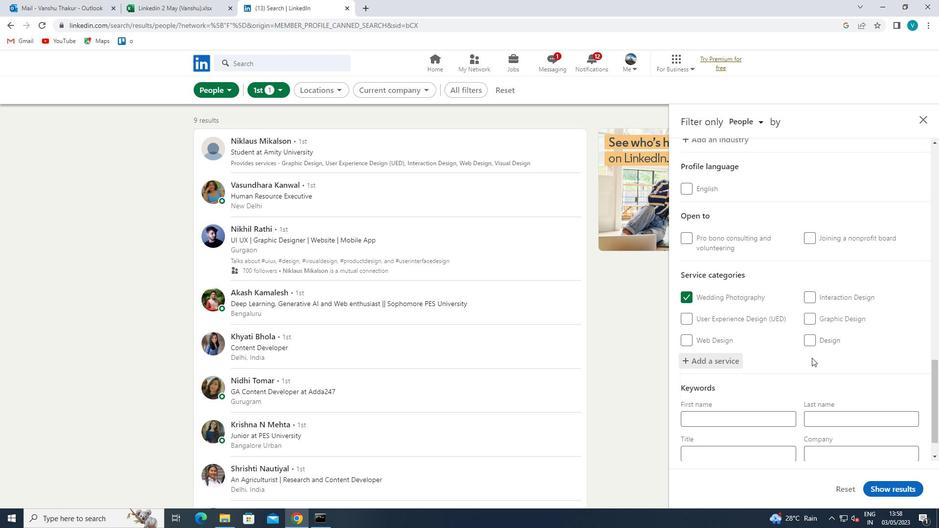 
Action: Mouse scrolled (811, 357) with delta (0, 0)
Screenshot: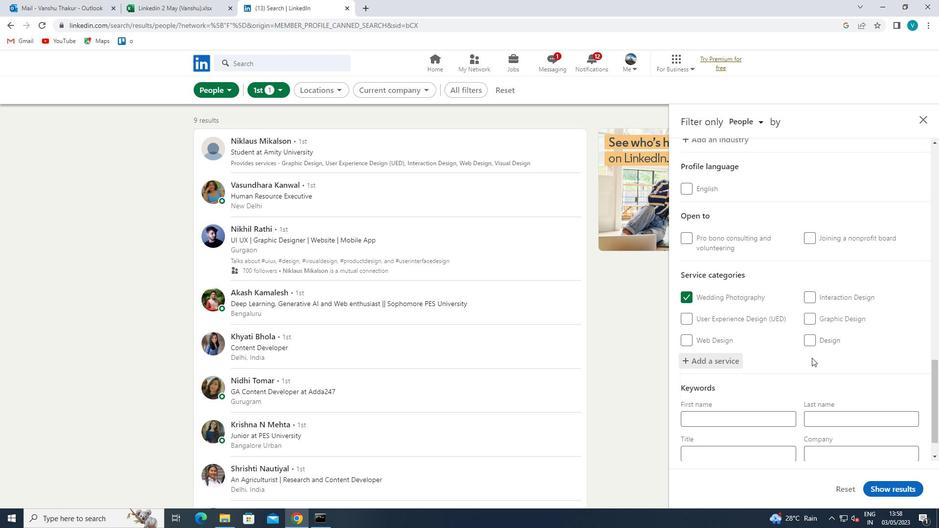 
Action: Mouse moved to (770, 411)
Screenshot: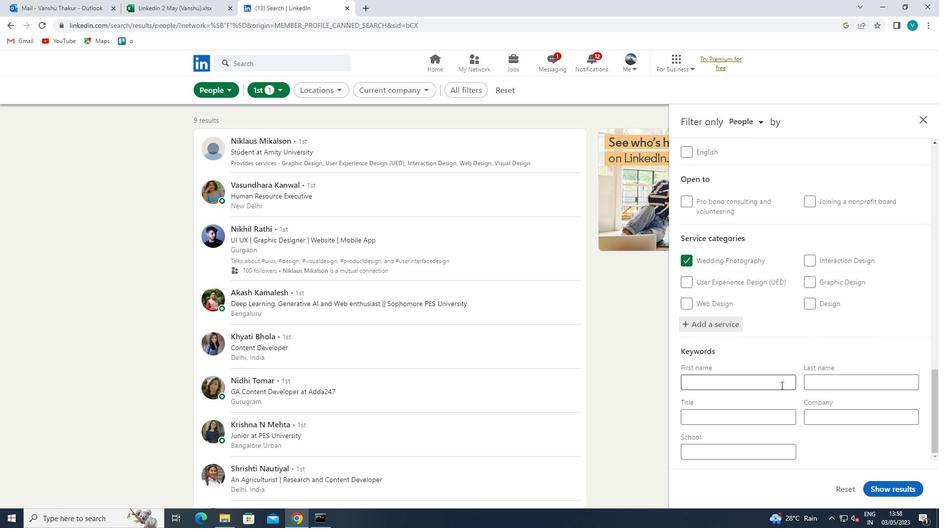 
Action: Mouse pressed left at (770, 411)
Screenshot: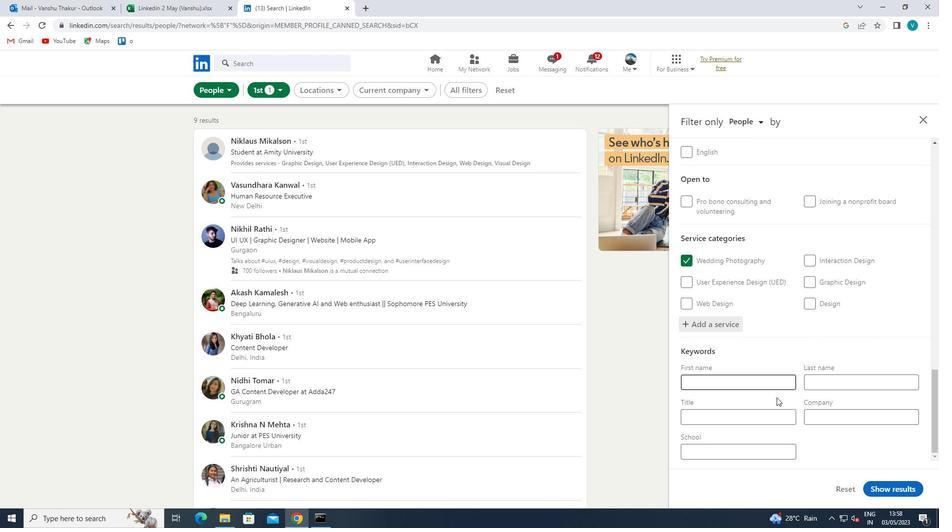 
Action: Mouse moved to (771, 410)
Screenshot: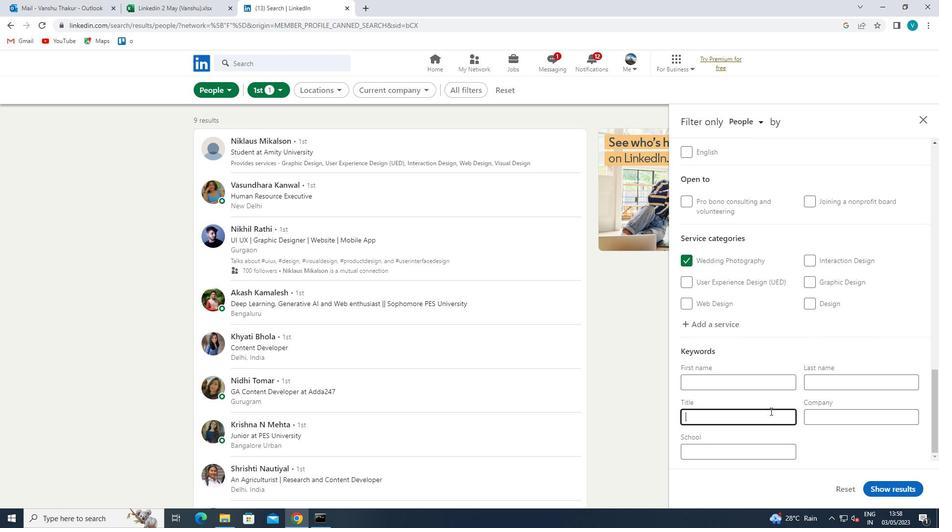 
Action: Key pressed <Key.shift>CARETAKER<Key.space>OR<Key.space><Key.shift>HOUSE<Key.space><Key.shift>SITTER<Key.space>
Screenshot: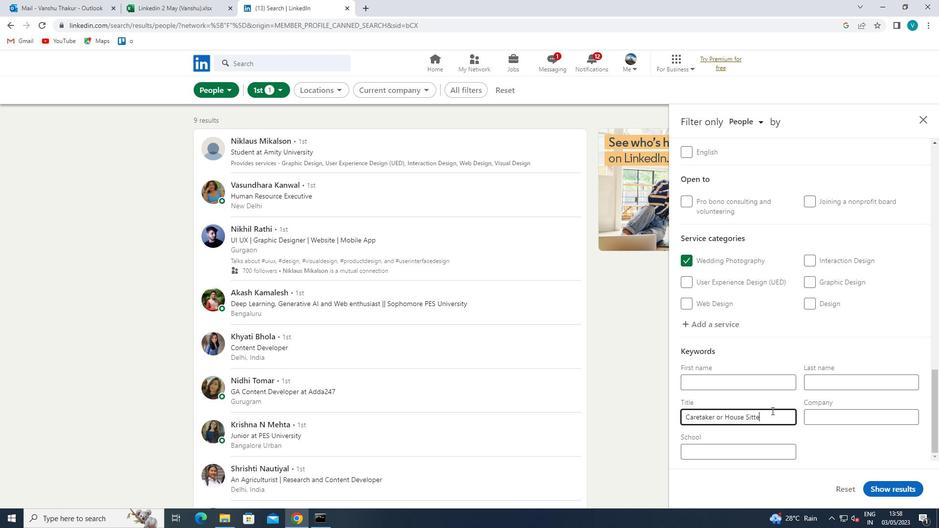 
Action: Mouse moved to (880, 494)
Screenshot: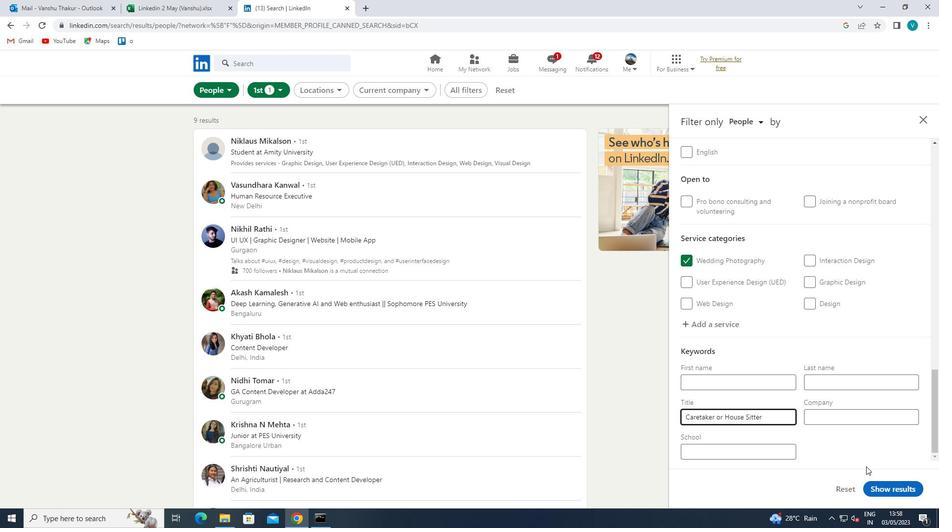 
Action: Mouse pressed left at (880, 494)
Screenshot: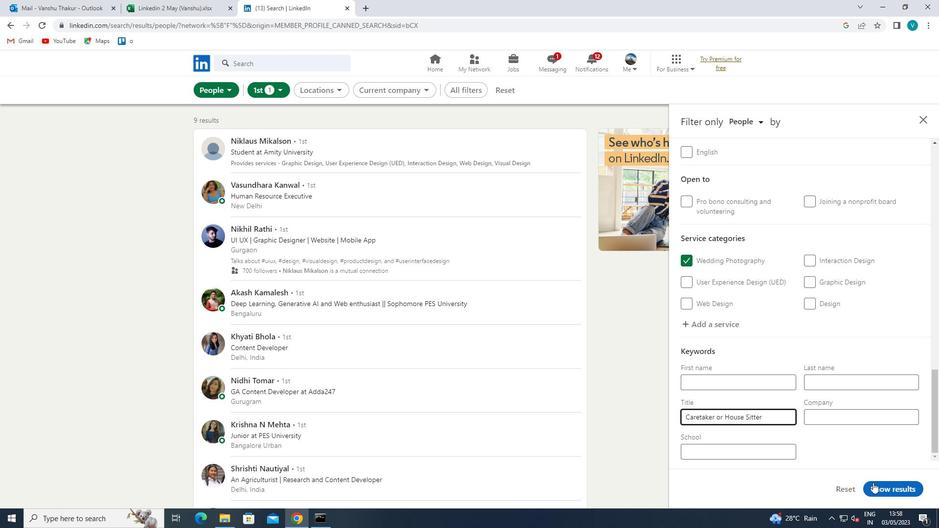 
Action: Mouse moved to (881, 494)
Screenshot: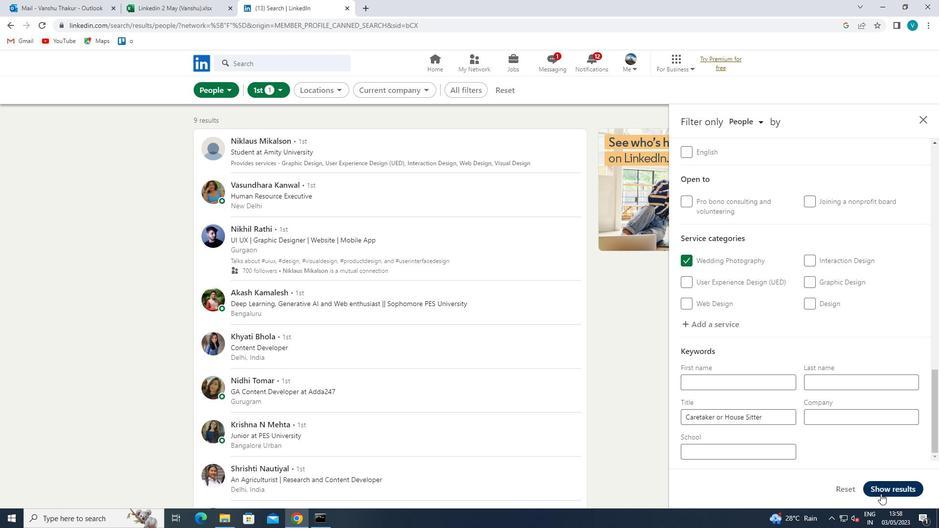 
